 Task: Search one way flight ticket for 2 adults, 2 infants in seat and 1 infant on lap in first from Waterloo: Waterloo Regional Airport to New Bern: Coastal Carolina Regional Airport (was Craven County Regional) on 5-4-2023. Choice of flights is Frontier. Number of bags: 1 checked bag. Price is upto 85000. Outbound departure time preference is 5:30.
Action: Mouse moved to (303, 279)
Screenshot: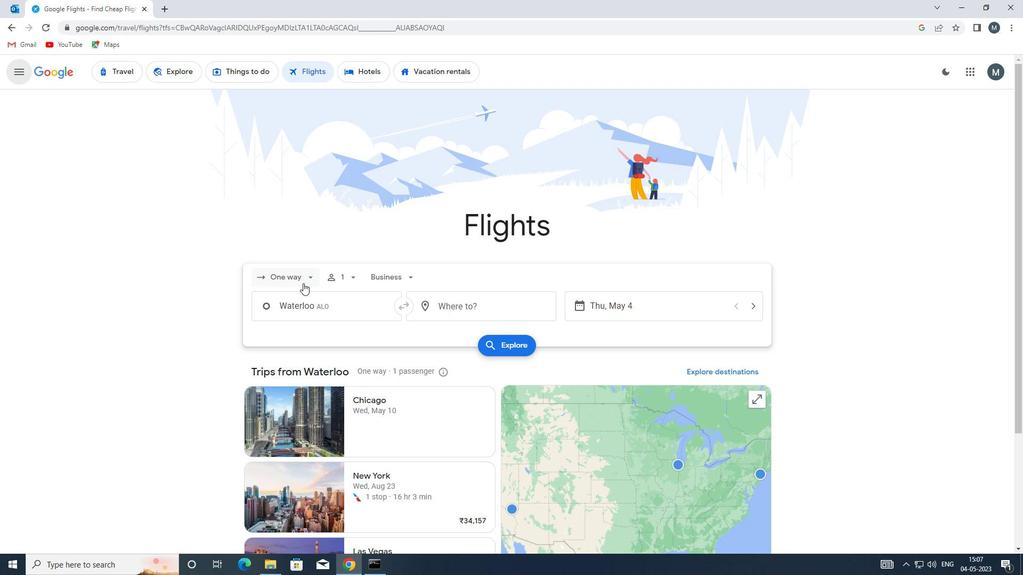 
Action: Mouse pressed left at (303, 279)
Screenshot: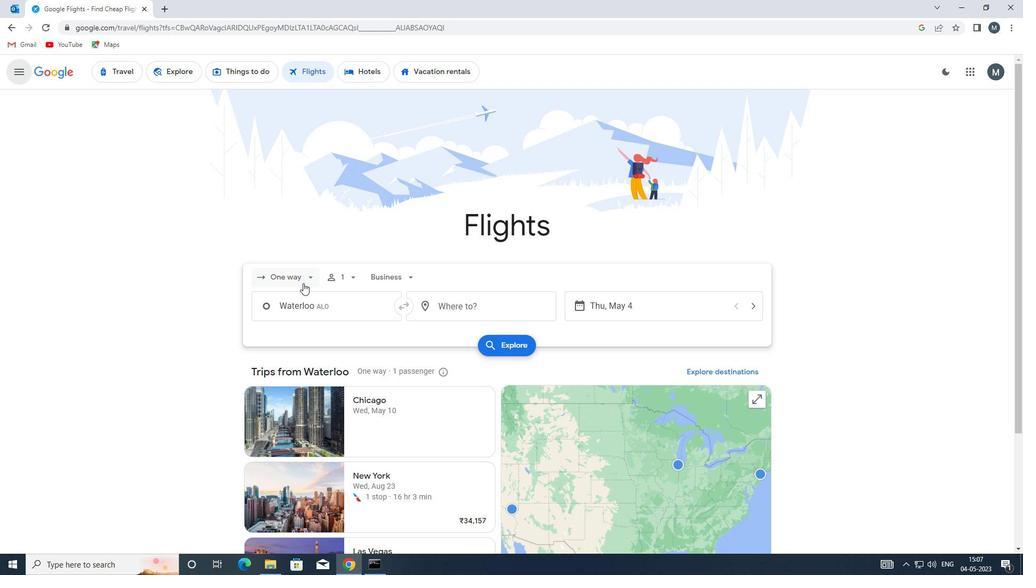 
Action: Mouse moved to (314, 325)
Screenshot: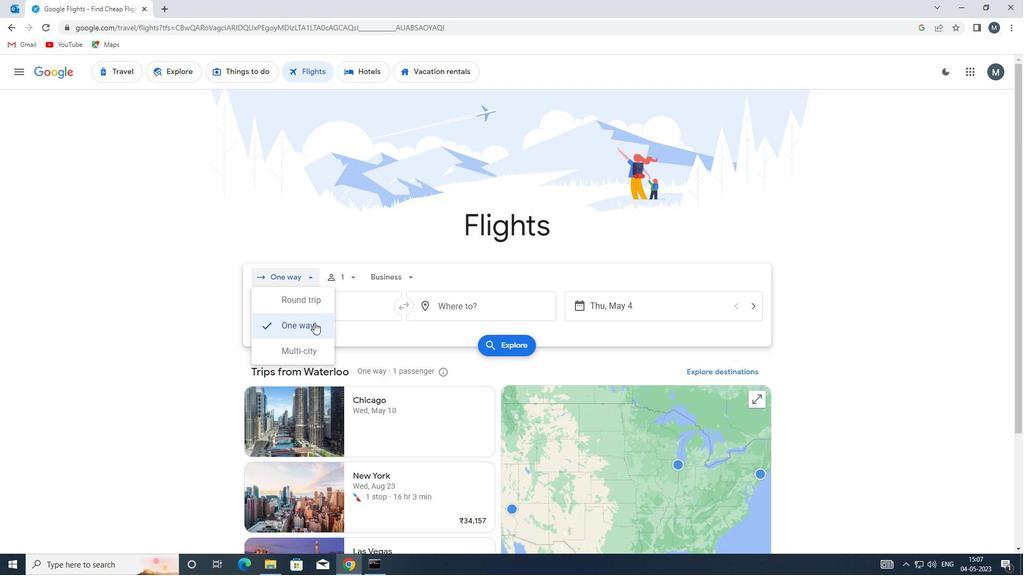 
Action: Mouse pressed left at (314, 325)
Screenshot: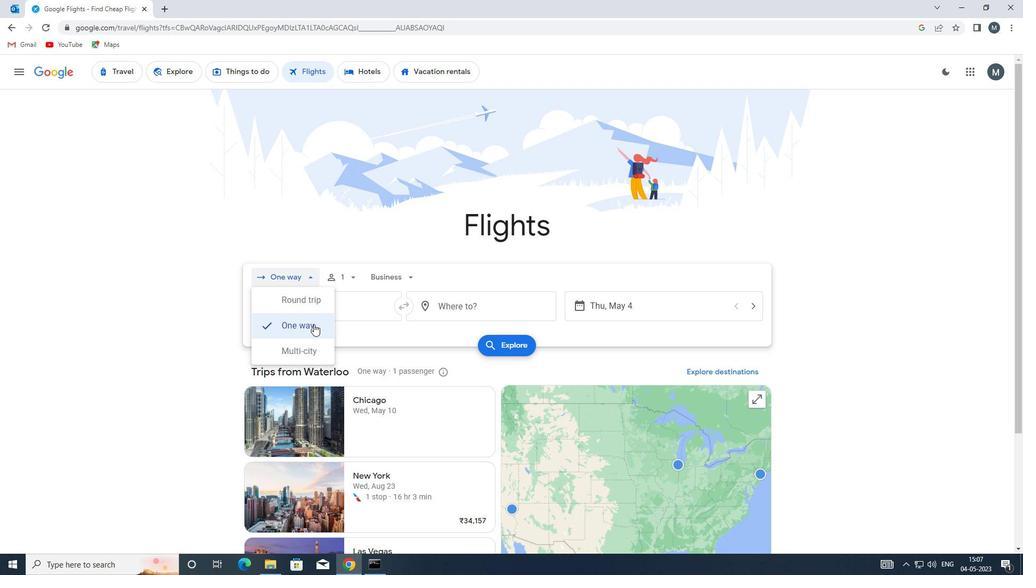 
Action: Mouse moved to (344, 277)
Screenshot: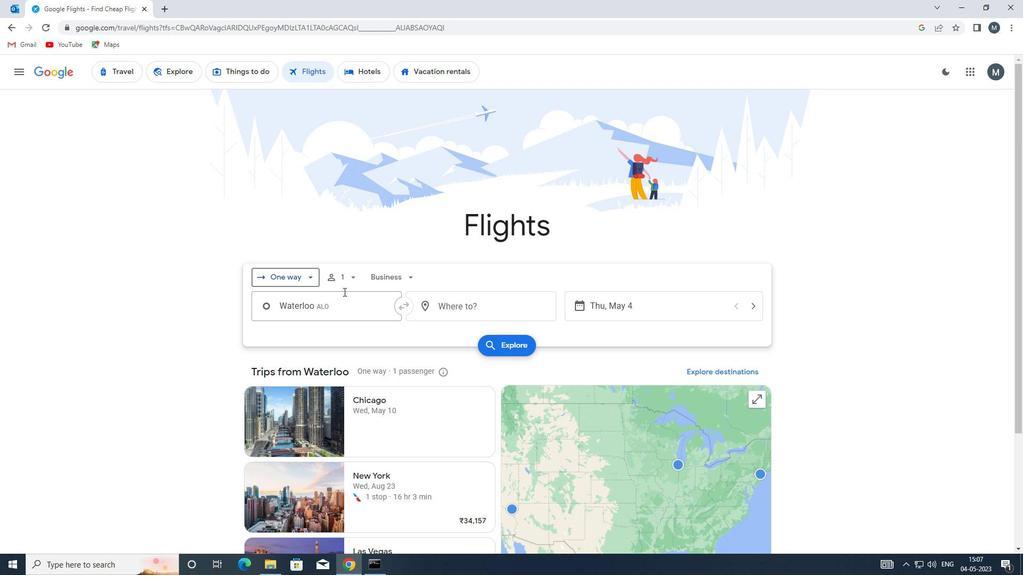 
Action: Mouse pressed left at (344, 277)
Screenshot: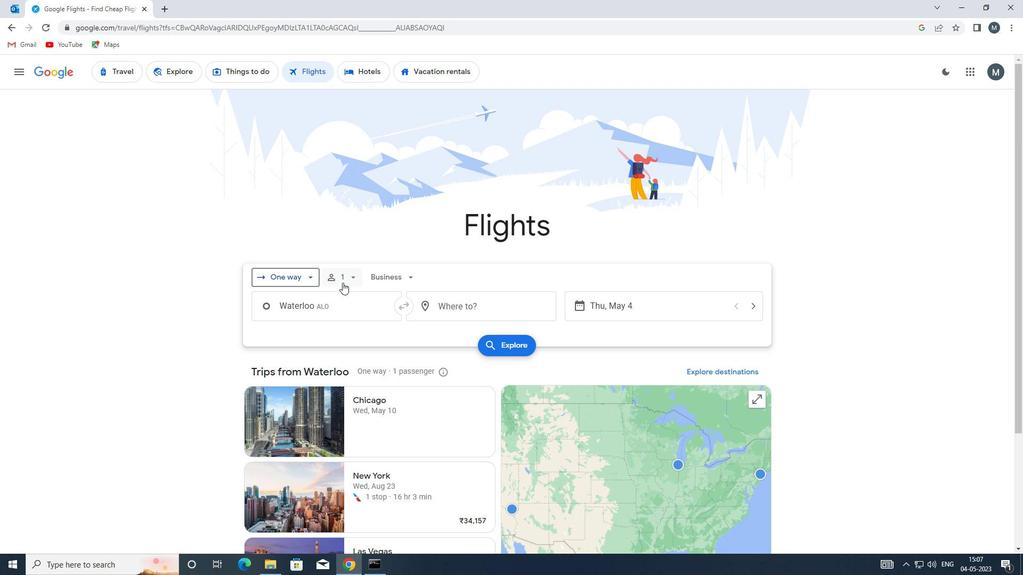 
Action: Mouse moved to (431, 306)
Screenshot: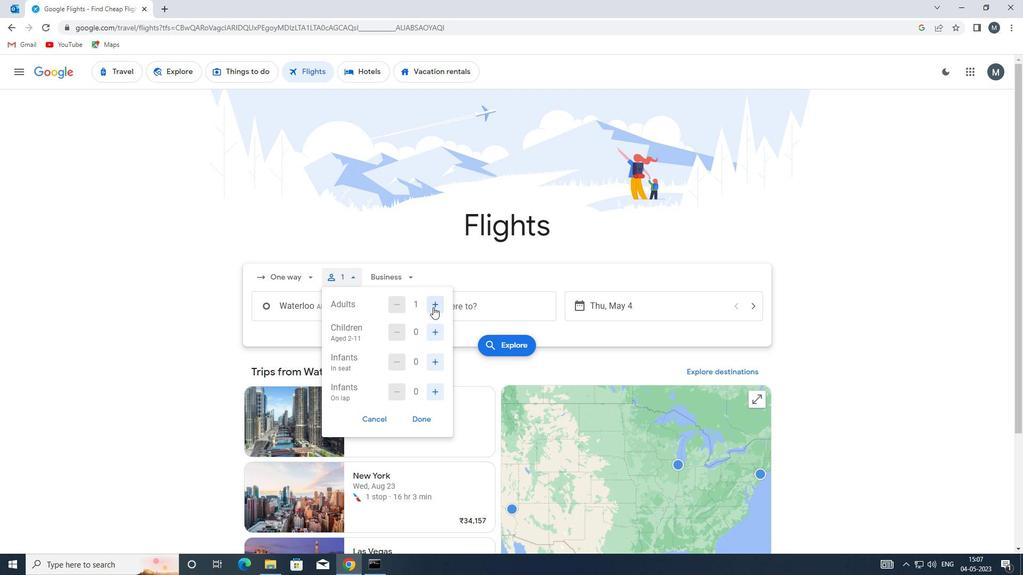 
Action: Mouse pressed left at (431, 306)
Screenshot: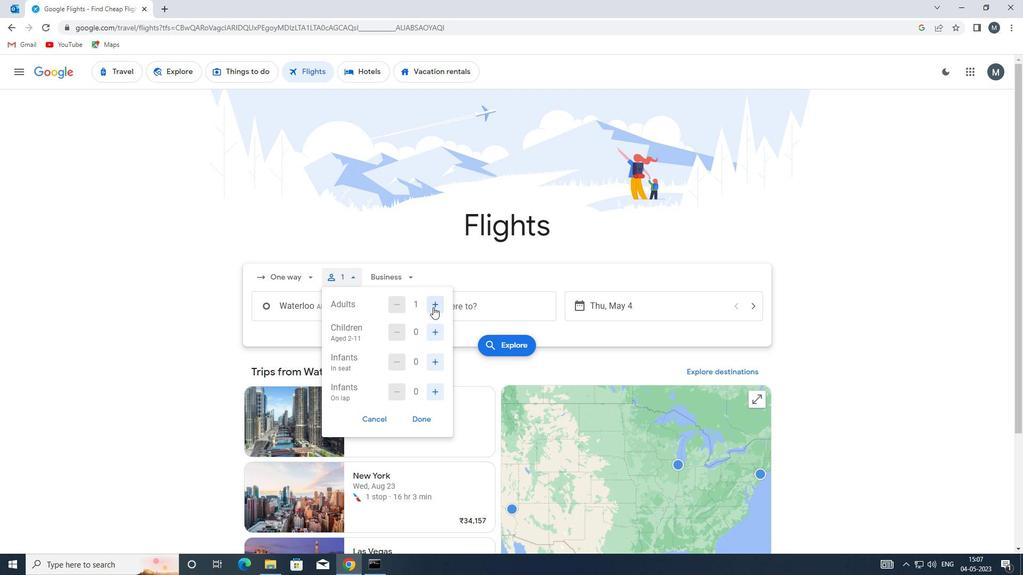 
Action: Mouse moved to (438, 363)
Screenshot: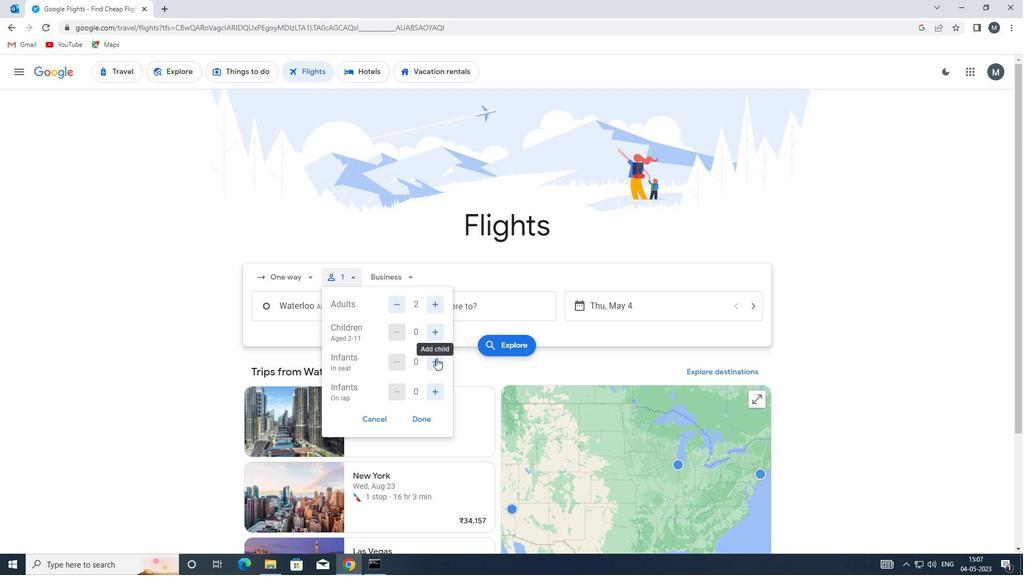 
Action: Mouse pressed left at (438, 363)
Screenshot: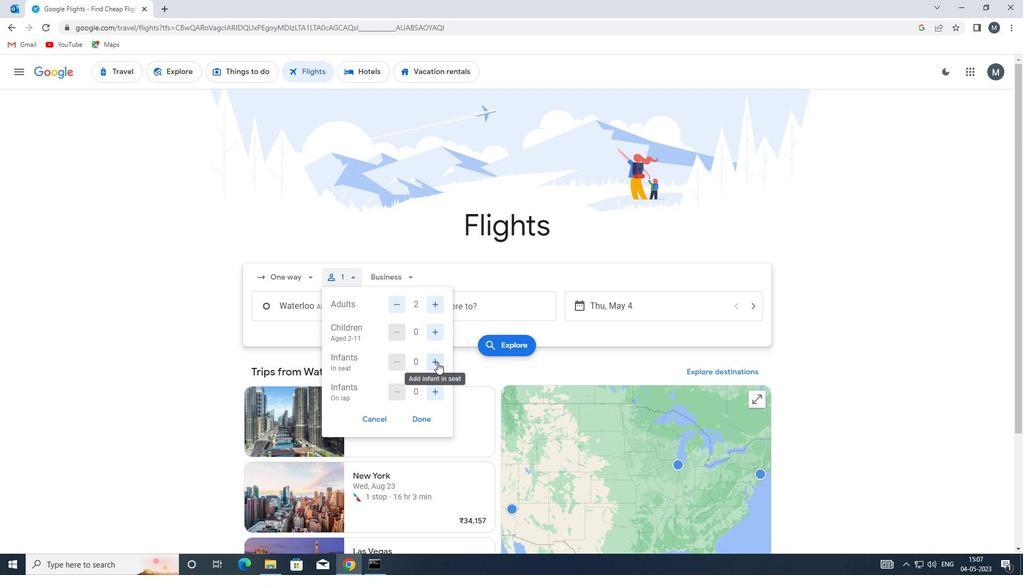 
Action: Mouse pressed left at (438, 363)
Screenshot: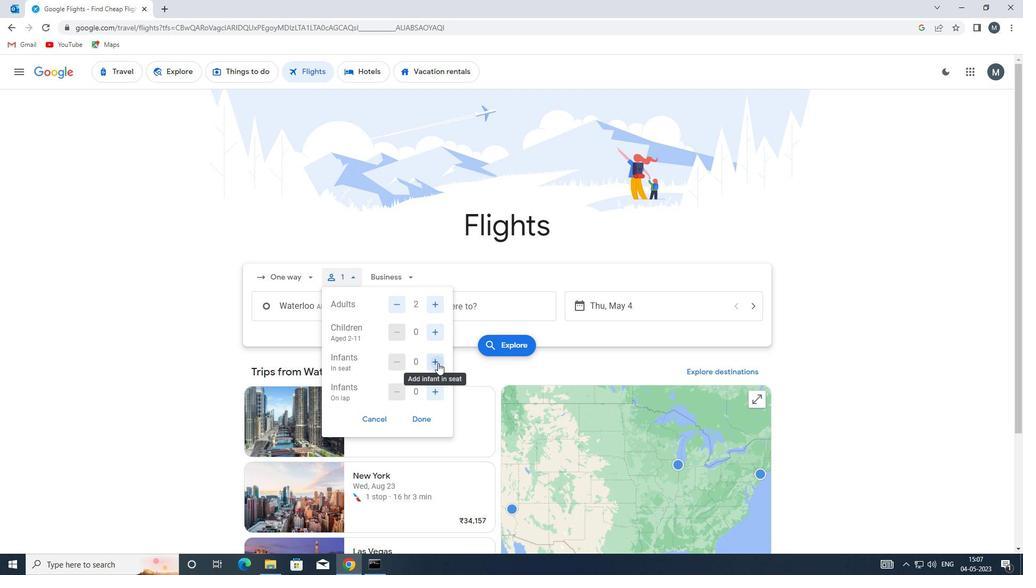 
Action: Mouse moved to (435, 387)
Screenshot: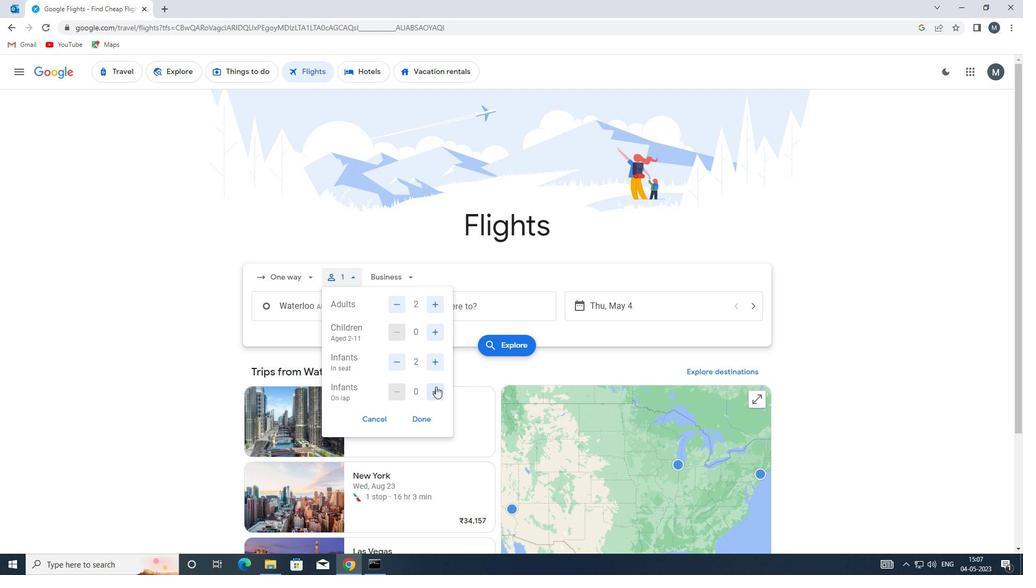 
Action: Mouse pressed left at (435, 387)
Screenshot: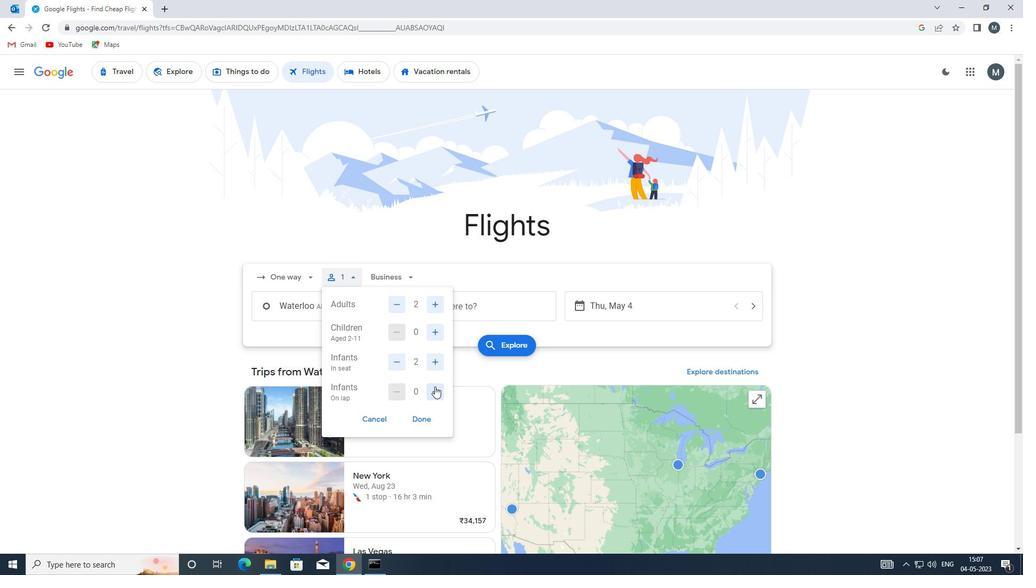 
Action: Mouse moved to (432, 387)
Screenshot: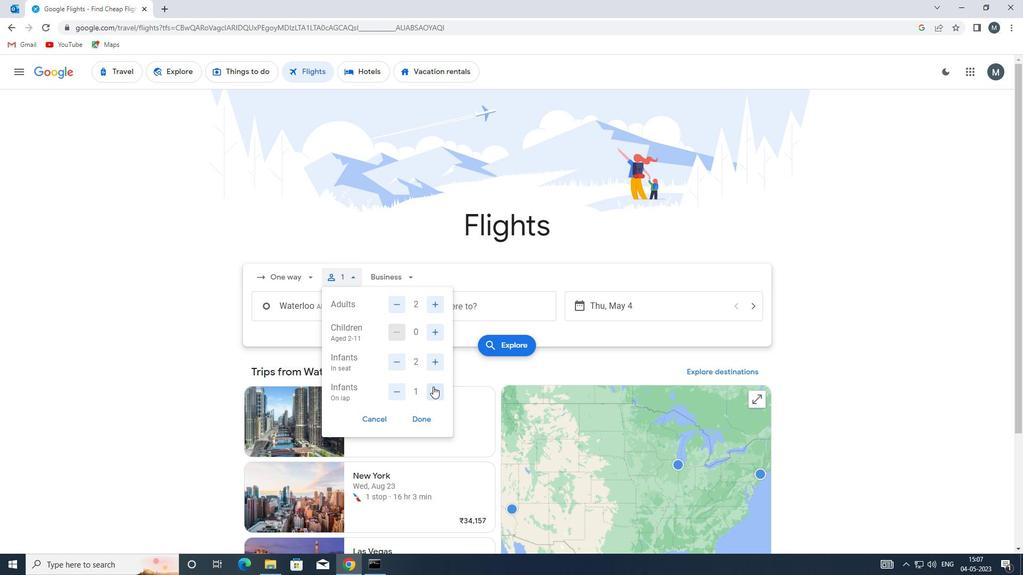 
Action: Mouse pressed left at (432, 387)
Screenshot: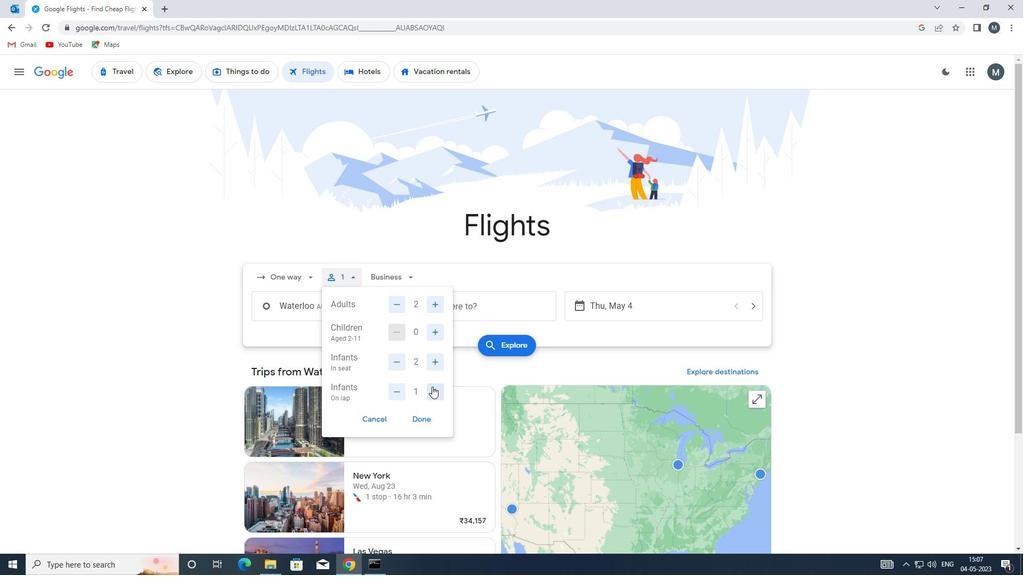 
Action: Mouse moved to (400, 392)
Screenshot: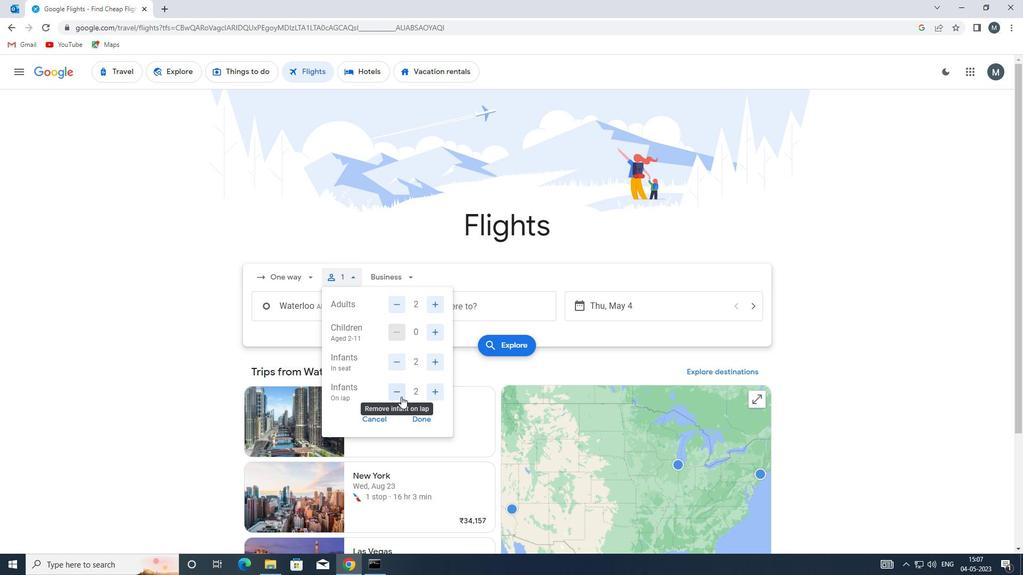 
Action: Mouse pressed left at (400, 392)
Screenshot: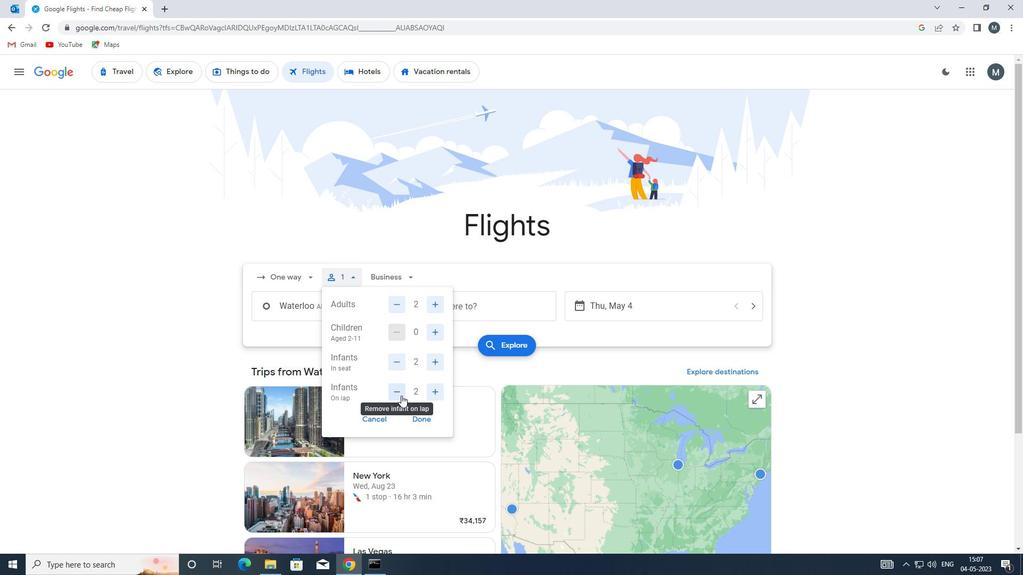 
Action: Mouse moved to (425, 419)
Screenshot: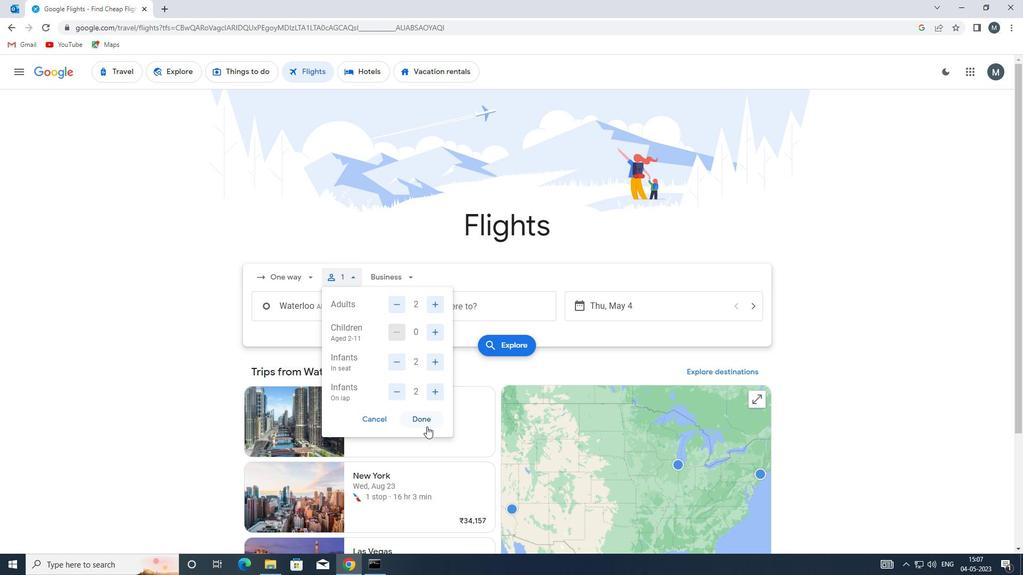 
Action: Mouse pressed left at (425, 419)
Screenshot: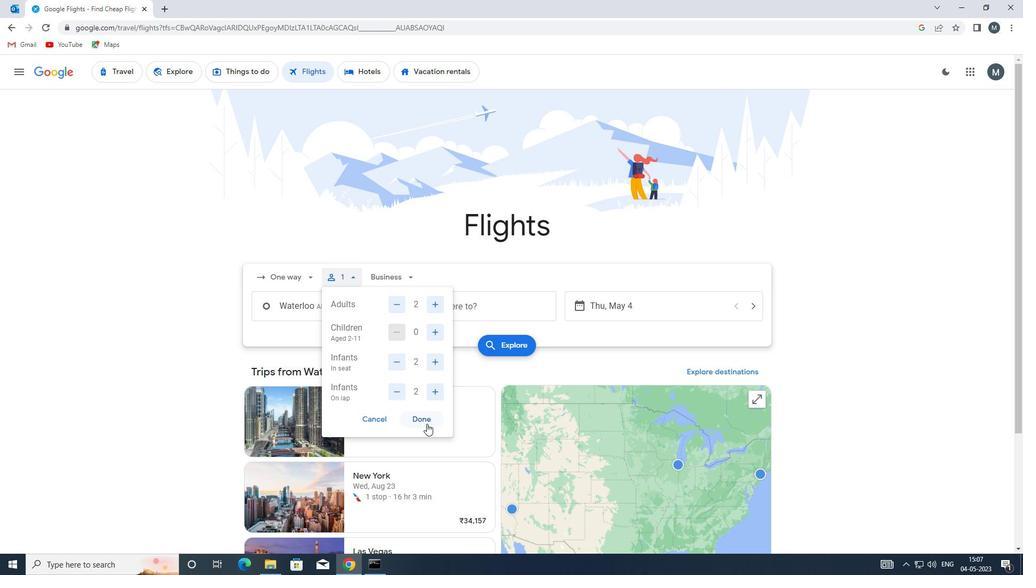 
Action: Mouse moved to (396, 282)
Screenshot: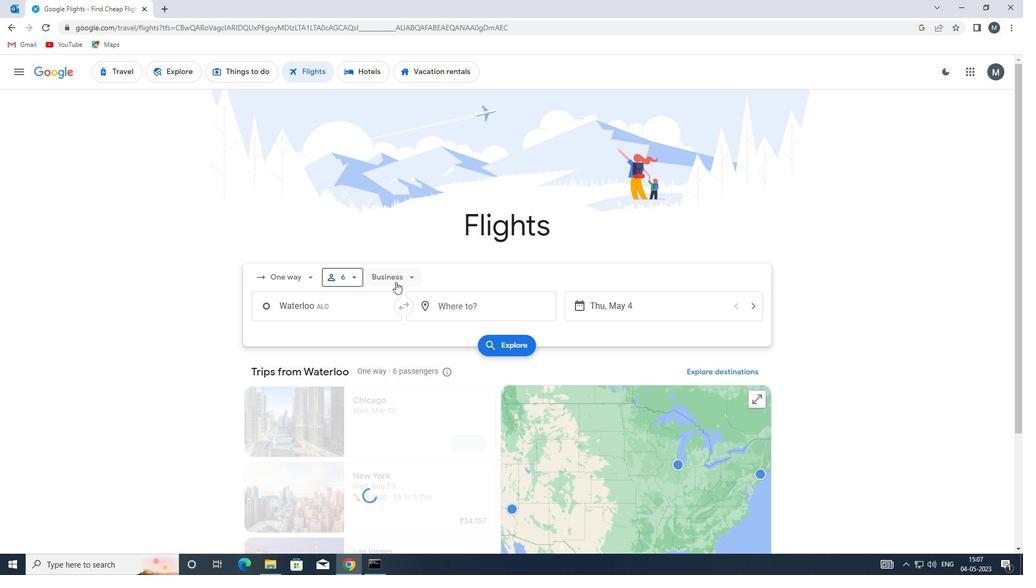 
Action: Mouse pressed left at (396, 282)
Screenshot: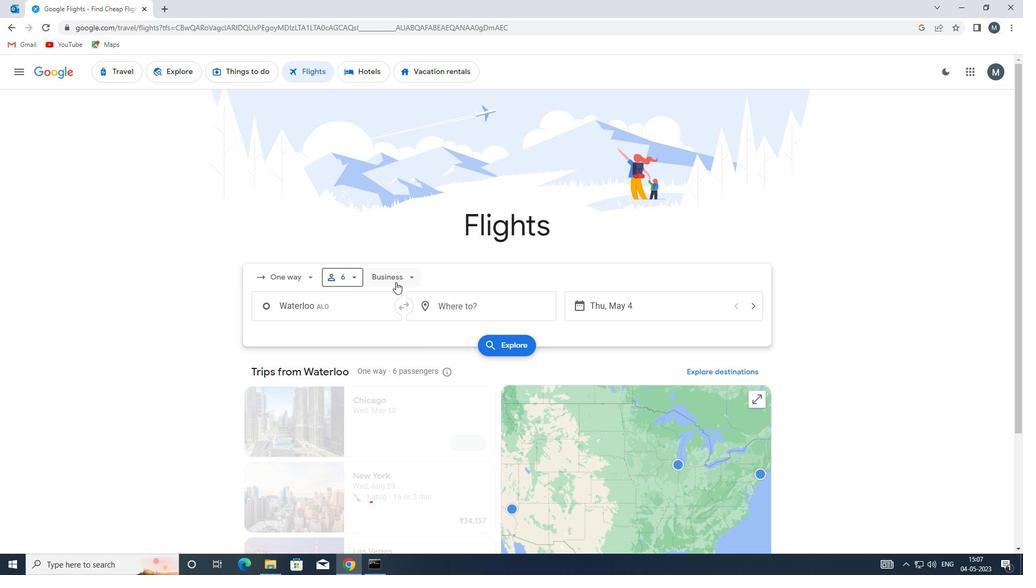 
Action: Mouse moved to (412, 379)
Screenshot: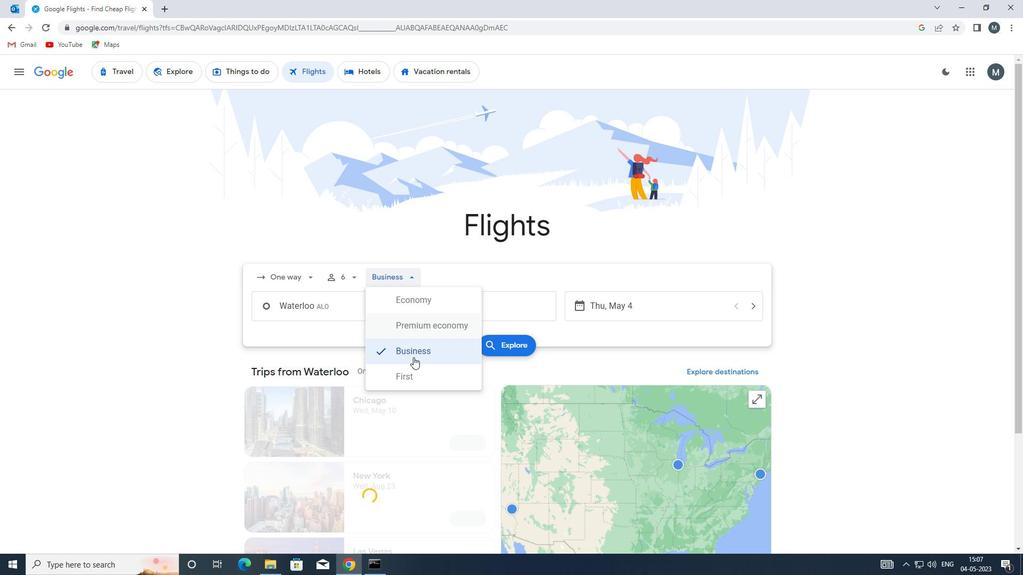 
Action: Mouse pressed left at (412, 379)
Screenshot: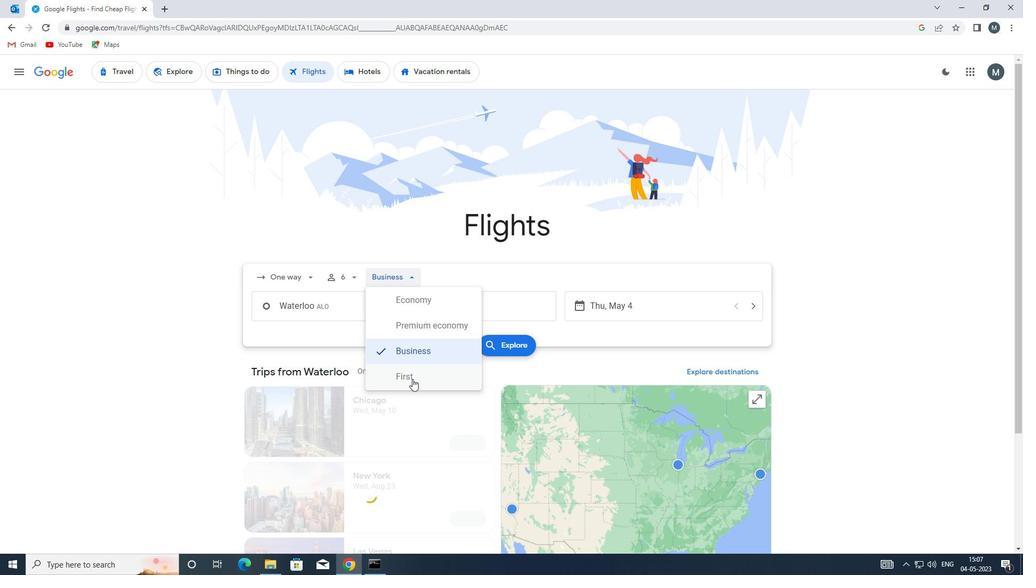 
Action: Mouse moved to (348, 312)
Screenshot: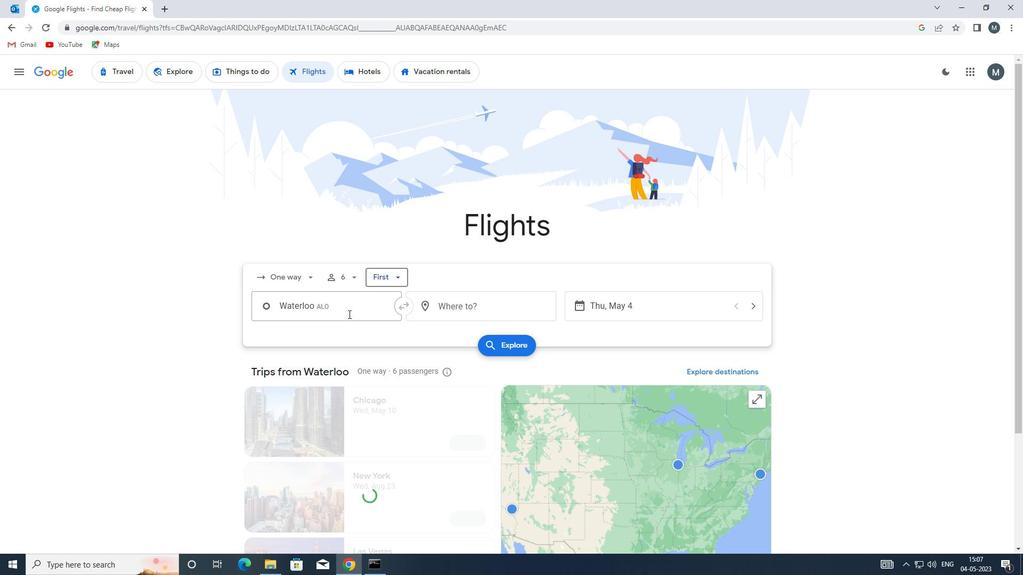 
Action: Mouse pressed left at (348, 312)
Screenshot: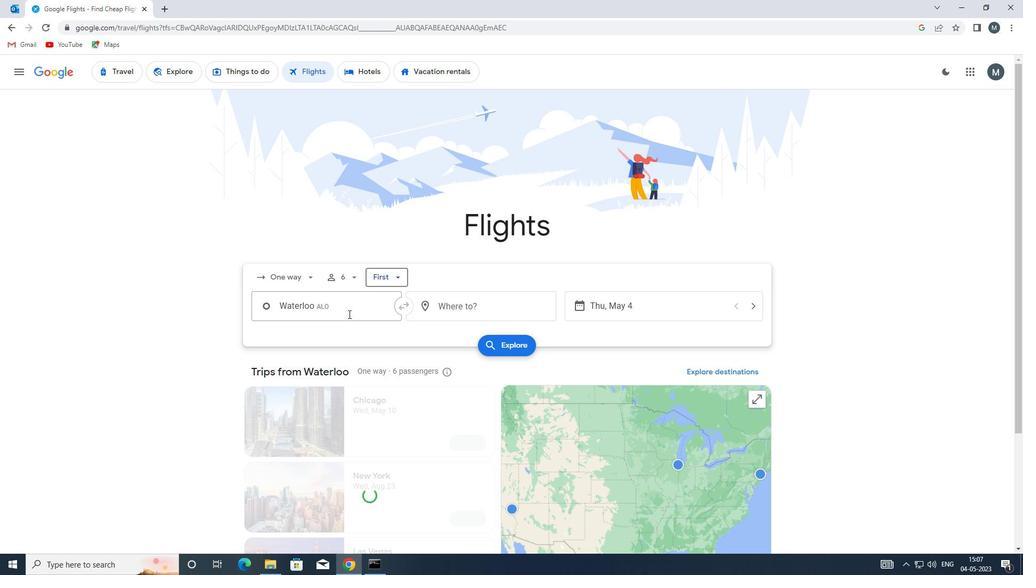 
Action: Mouse moved to (354, 420)
Screenshot: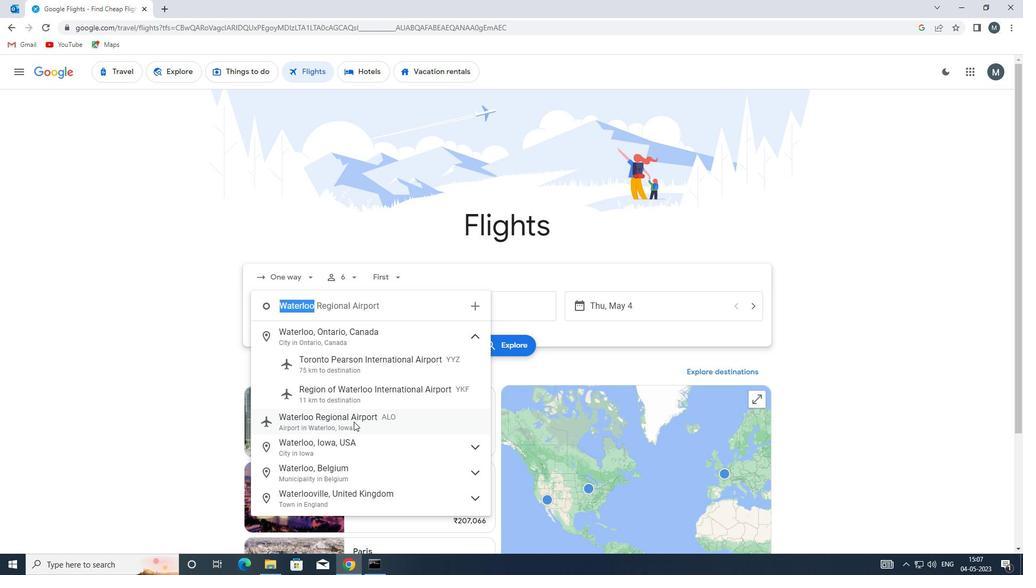 
Action: Mouse pressed left at (354, 420)
Screenshot: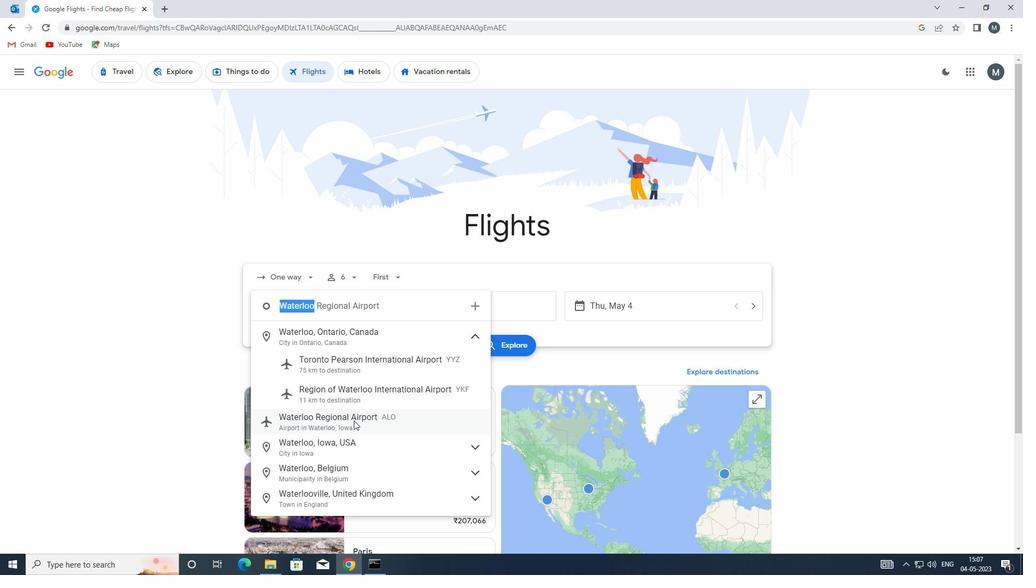 
Action: Mouse moved to (464, 309)
Screenshot: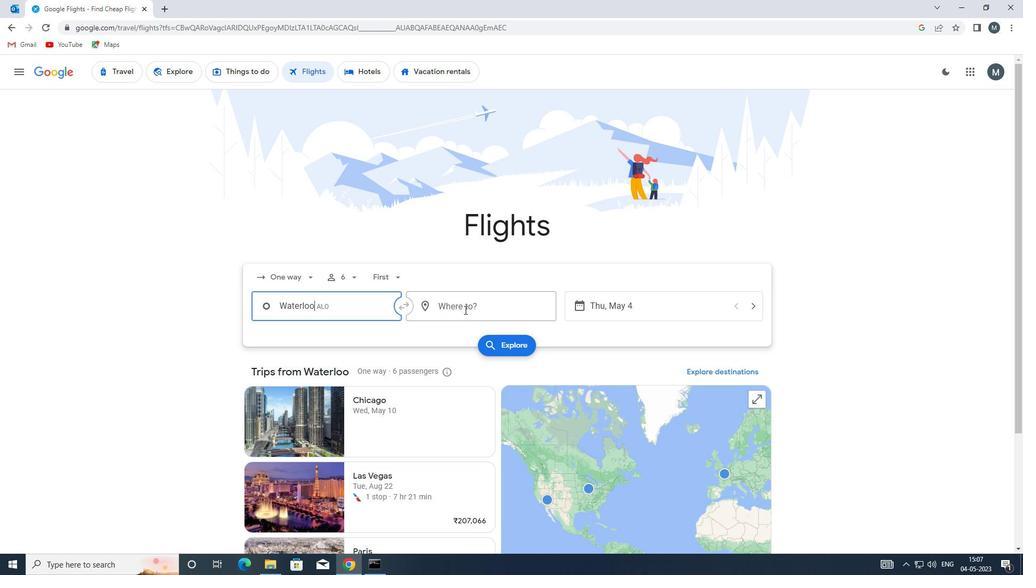 
Action: Mouse pressed left at (464, 309)
Screenshot: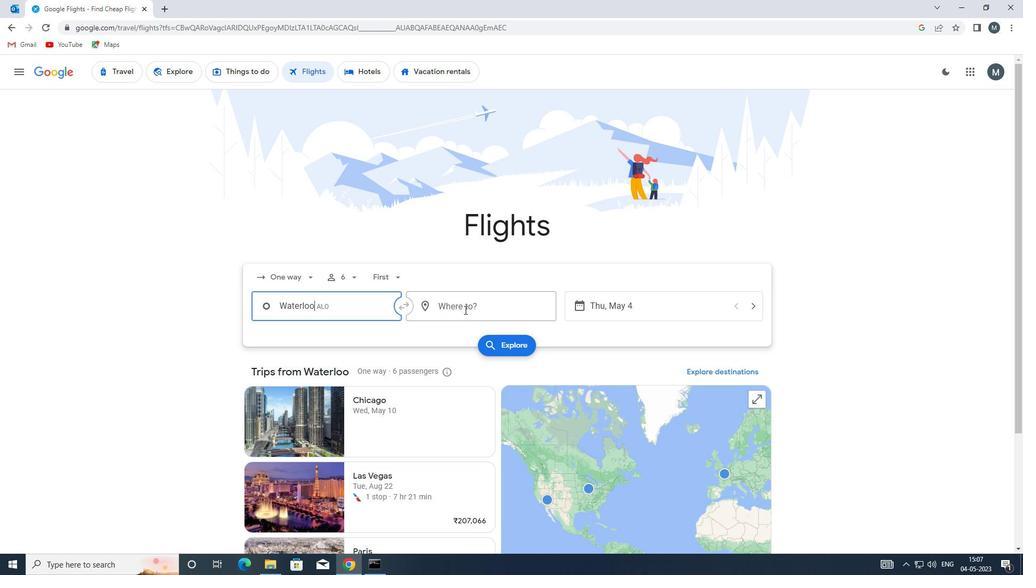 
Action: Mouse moved to (464, 309)
Screenshot: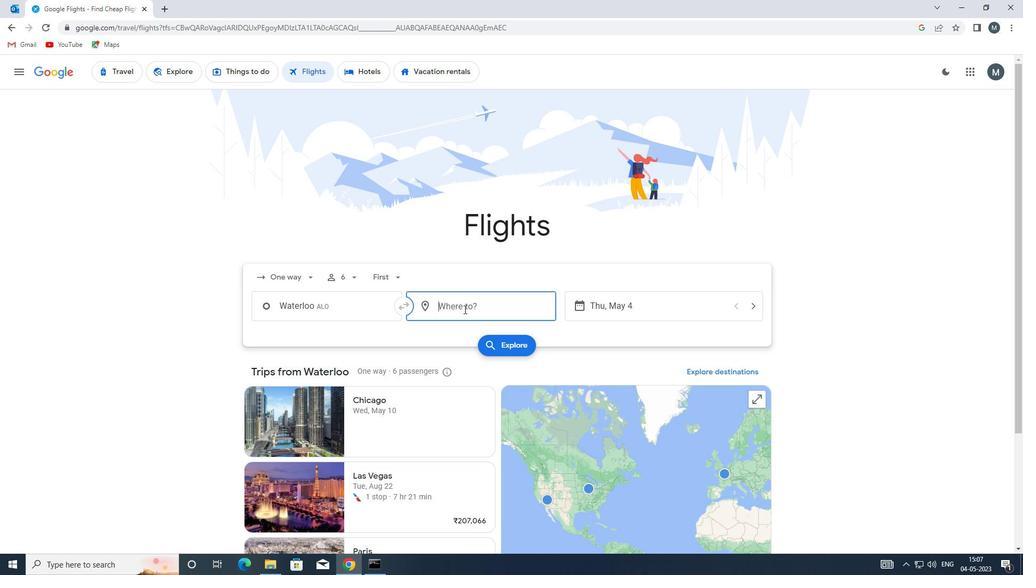 
Action: Key pressed ewn
Screenshot: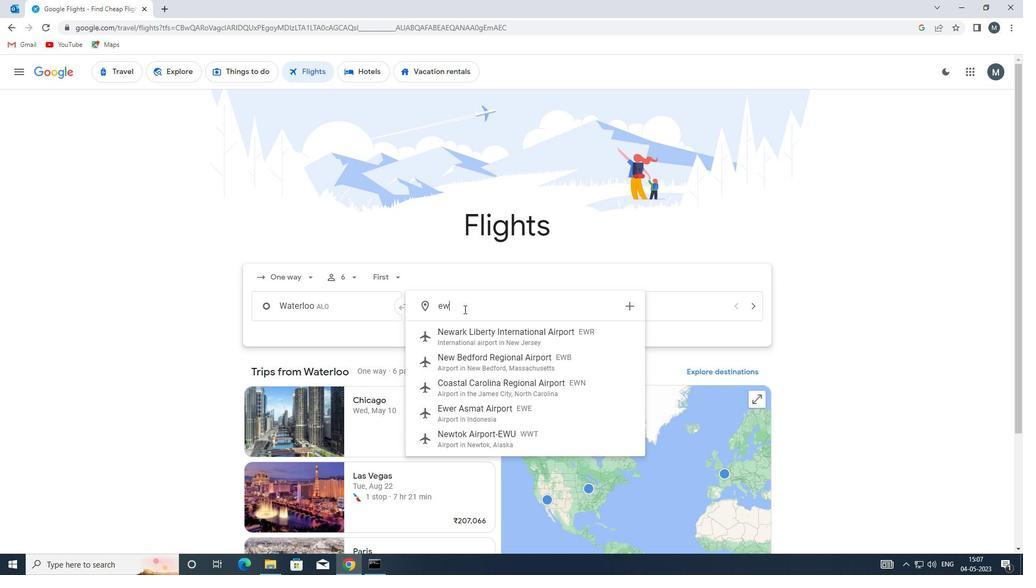 
Action: Mouse moved to (479, 335)
Screenshot: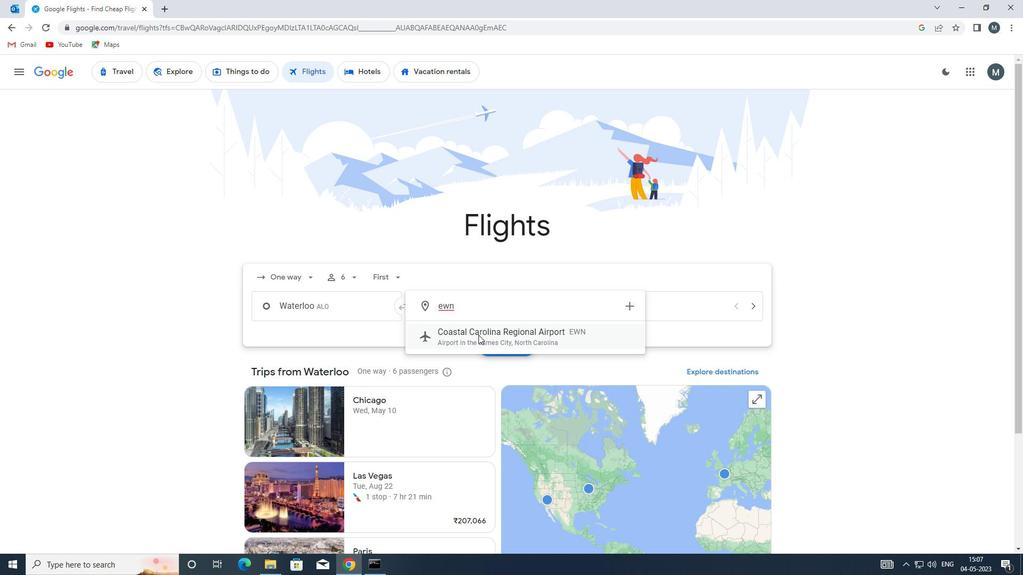 
Action: Mouse pressed left at (479, 335)
Screenshot: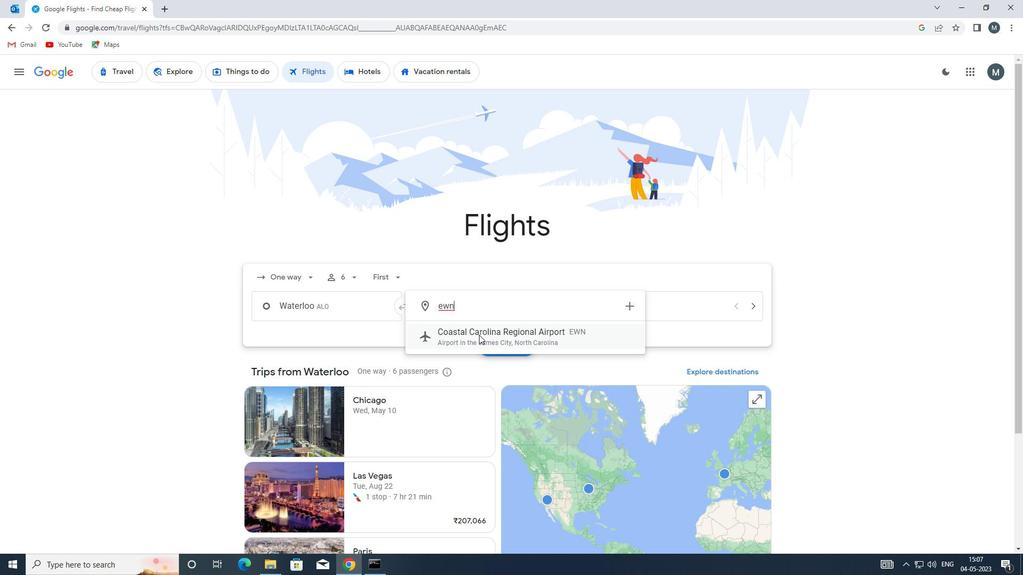 
Action: Mouse moved to (607, 307)
Screenshot: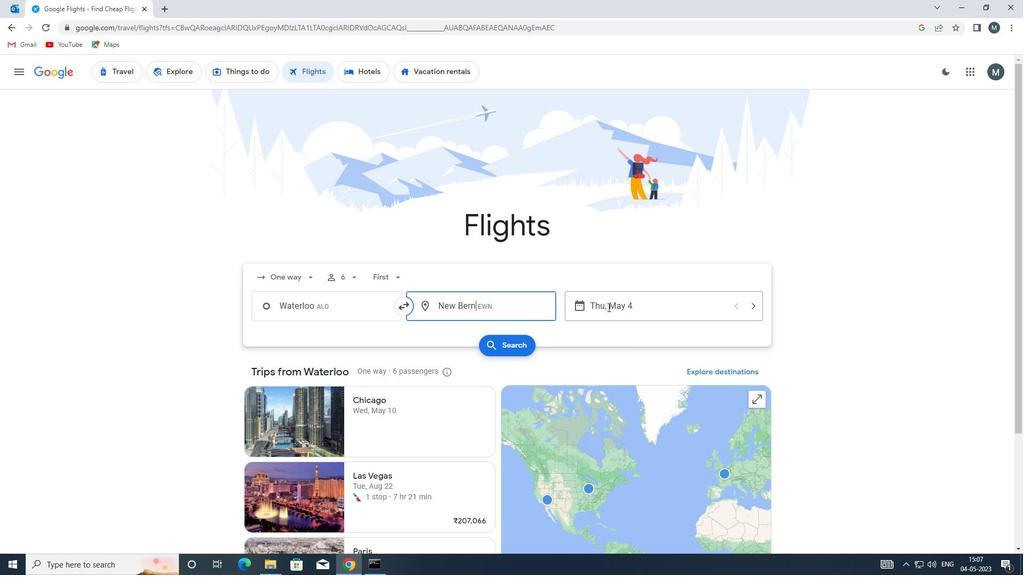 
Action: Mouse pressed left at (607, 307)
Screenshot: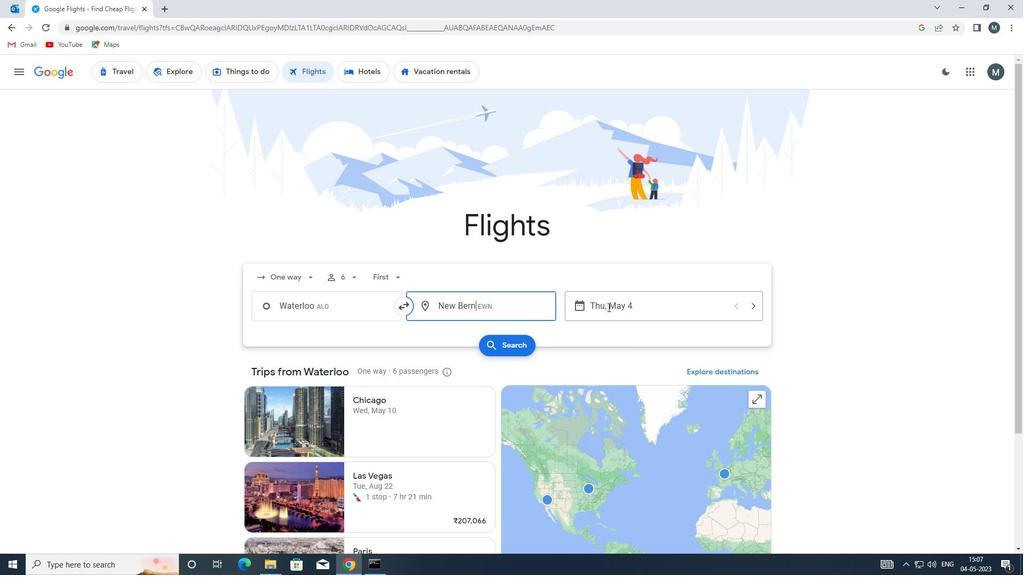 
Action: Mouse moved to (486, 361)
Screenshot: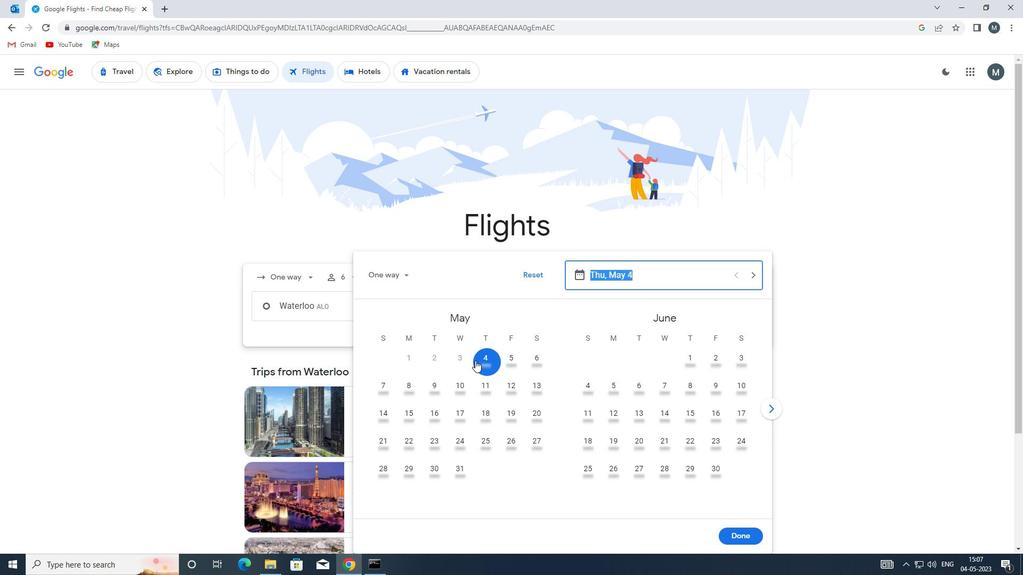 
Action: Mouse pressed left at (486, 361)
Screenshot: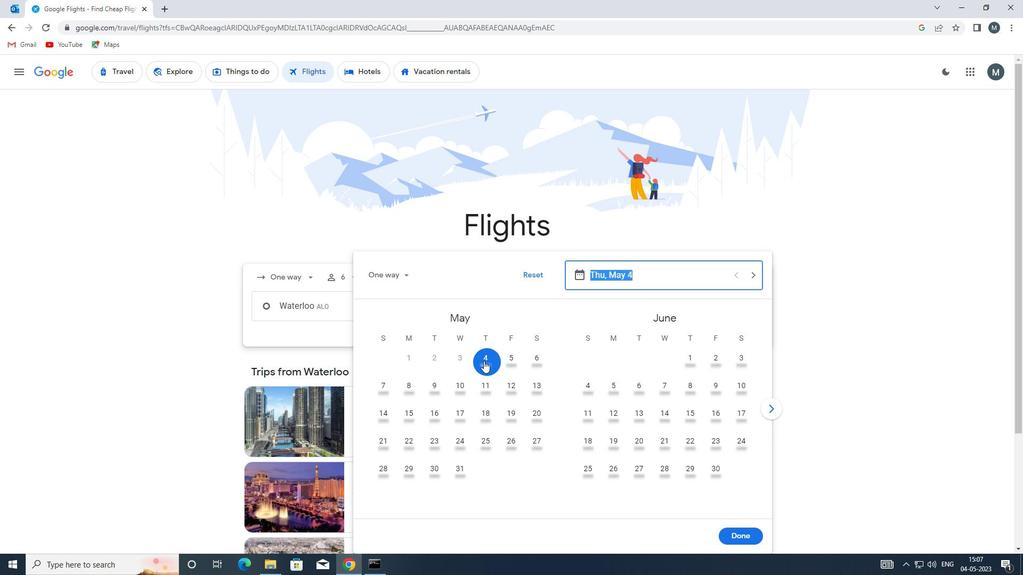 
Action: Mouse moved to (734, 537)
Screenshot: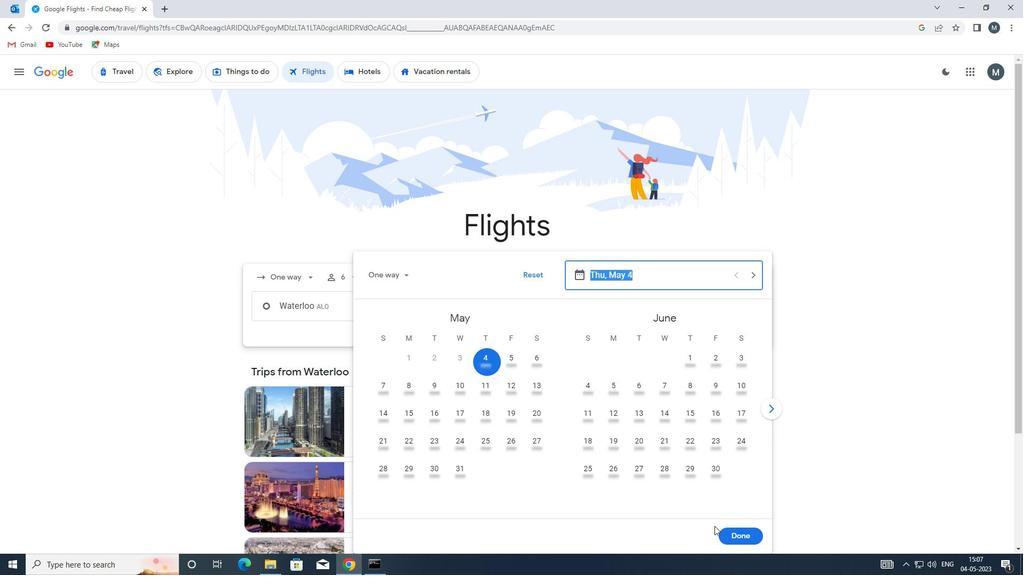 
Action: Mouse pressed left at (734, 537)
Screenshot: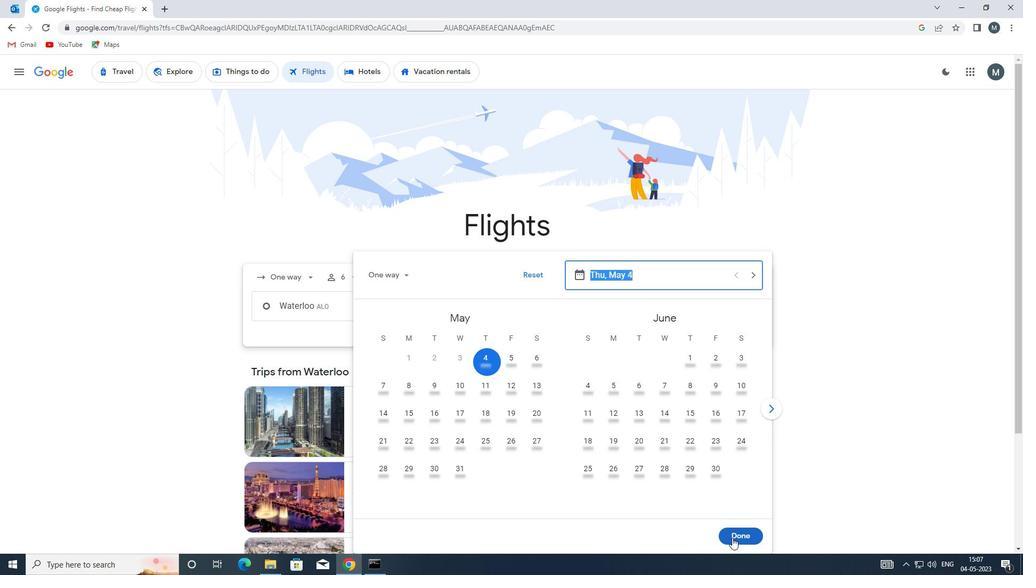 
Action: Mouse moved to (494, 344)
Screenshot: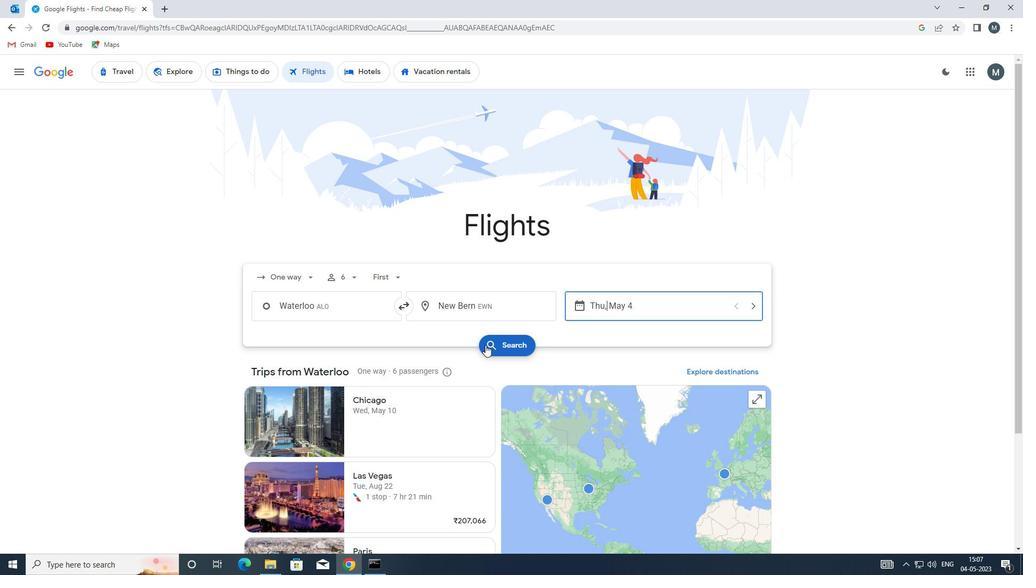 
Action: Mouse pressed left at (494, 344)
Screenshot: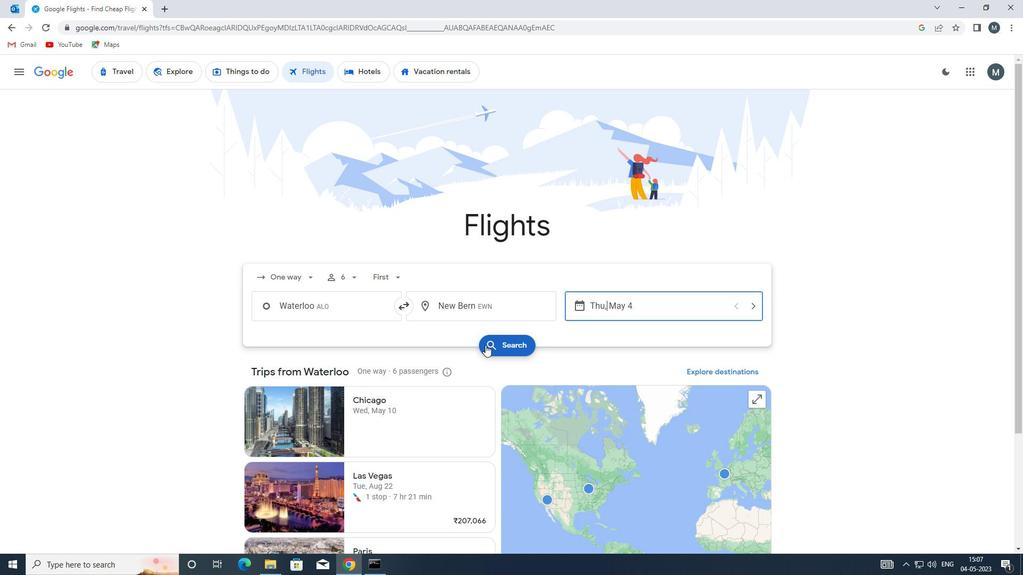 
Action: Mouse moved to (251, 163)
Screenshot: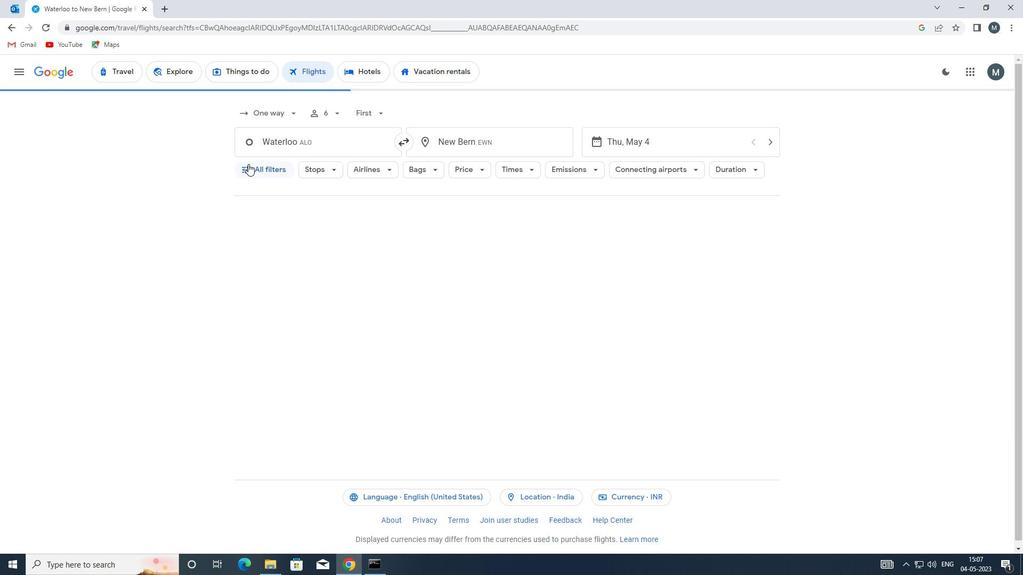
Action: Mouse pressed left at (251, 163)
Screenshot: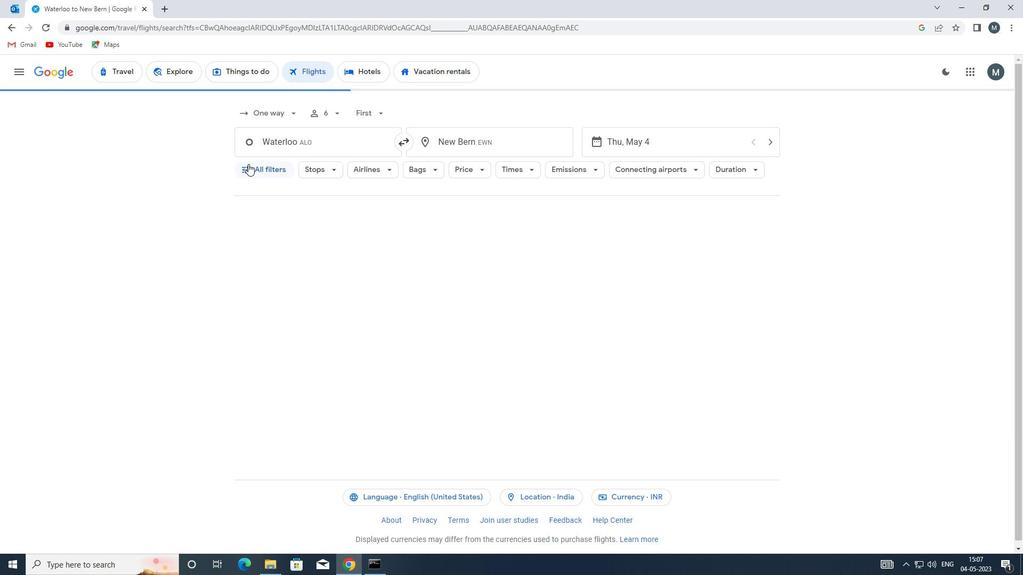 
Action: Mouse moved to (336, 323)
Screenshot: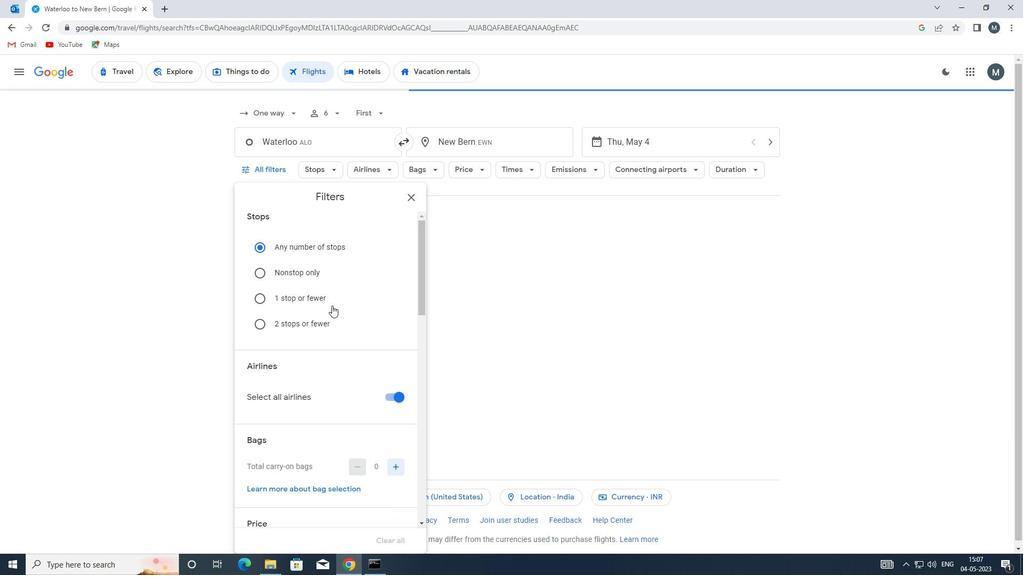 
Action: Mouse scrolled (336, 323) with delta (0, 0)
Screenshot: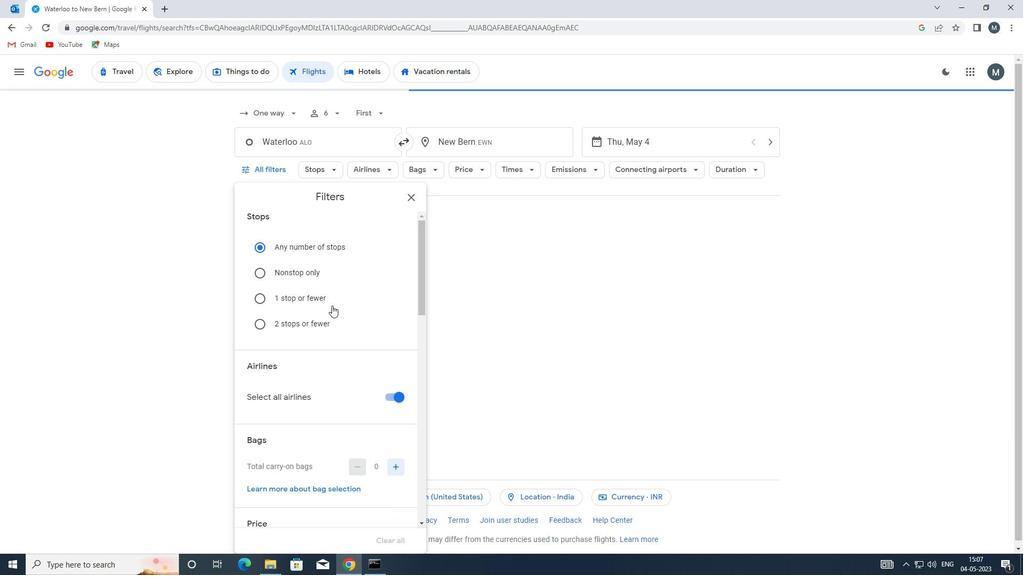 
Action: Mouse moved to (336, 325)
Screenshot: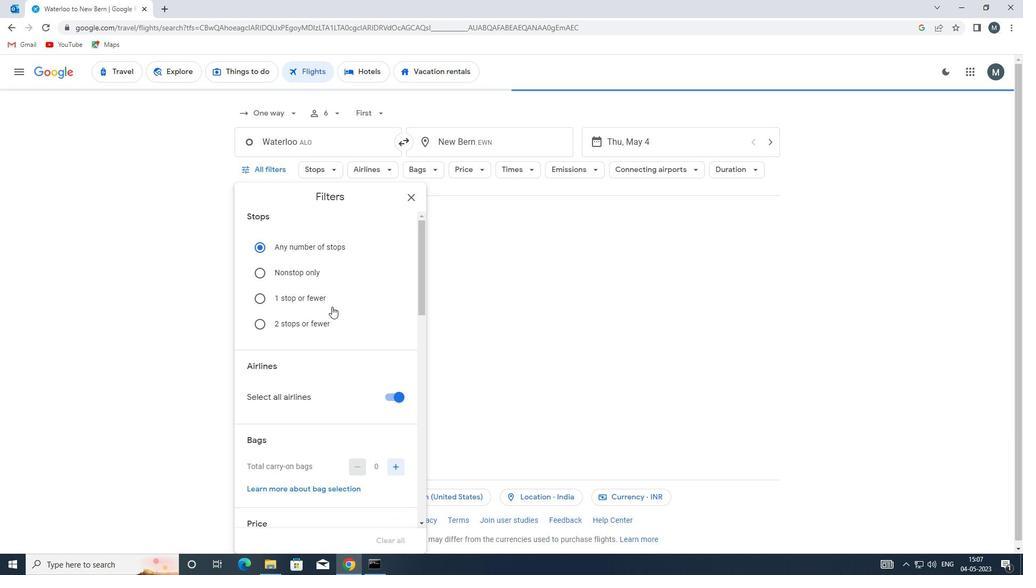 
Action: Mouse scrolled (336, 324) with delta (0, 0)
Screenshot: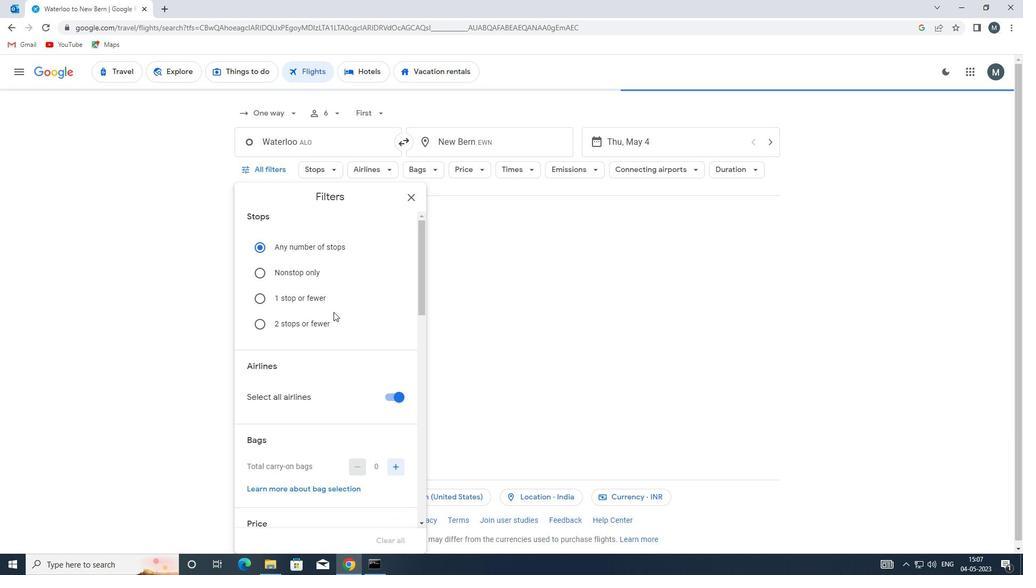 
Action: Mouse moved to (397, 286)
Screenshot: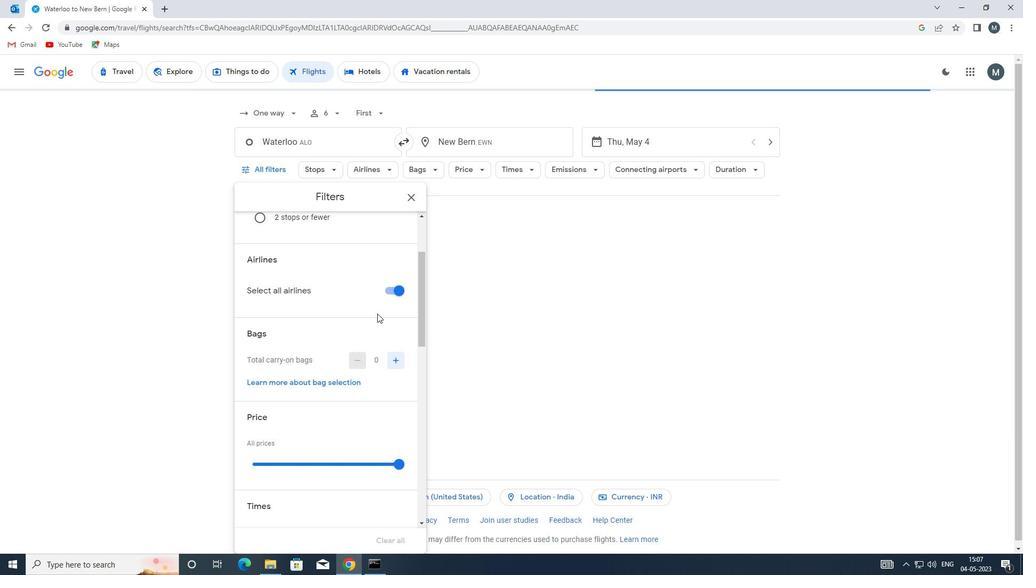 
Action: Mouse pressed left at (397, 286)
Screenshot: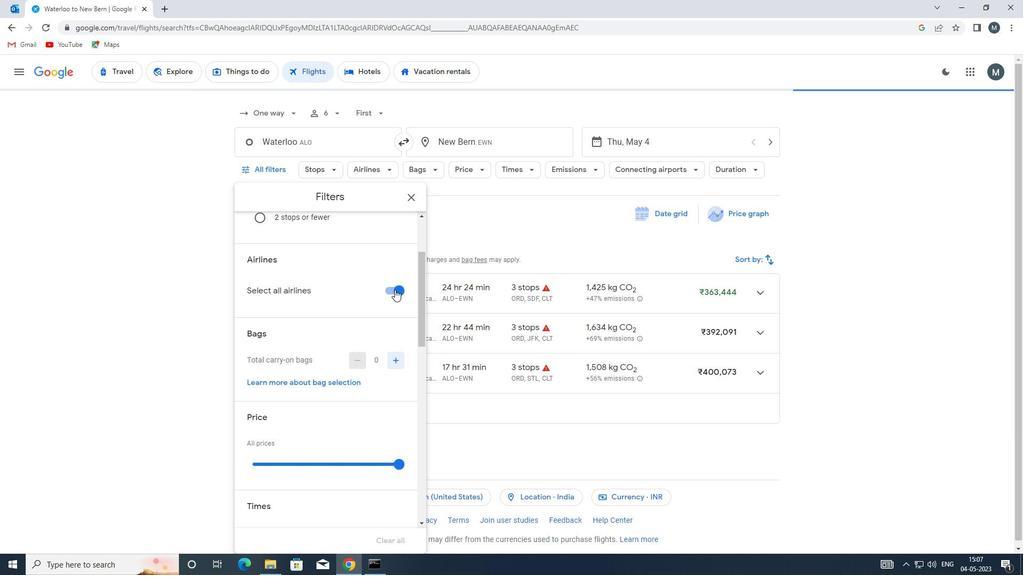 
Action: Mouse moved to (343, 318)
Screenshot: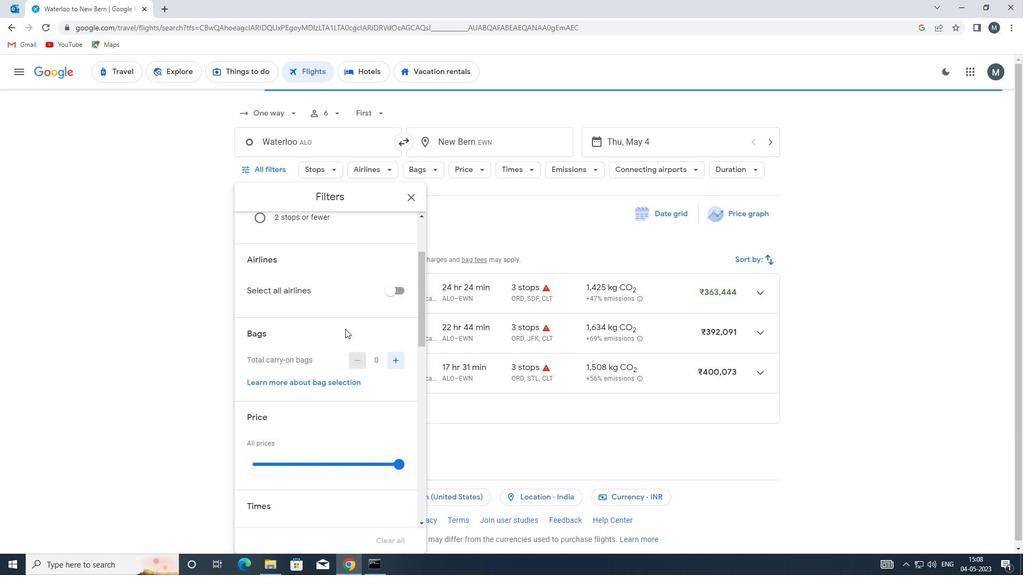 
Action: Mouse scrolled (343, 318) with delta (0, 0)
Screenshot: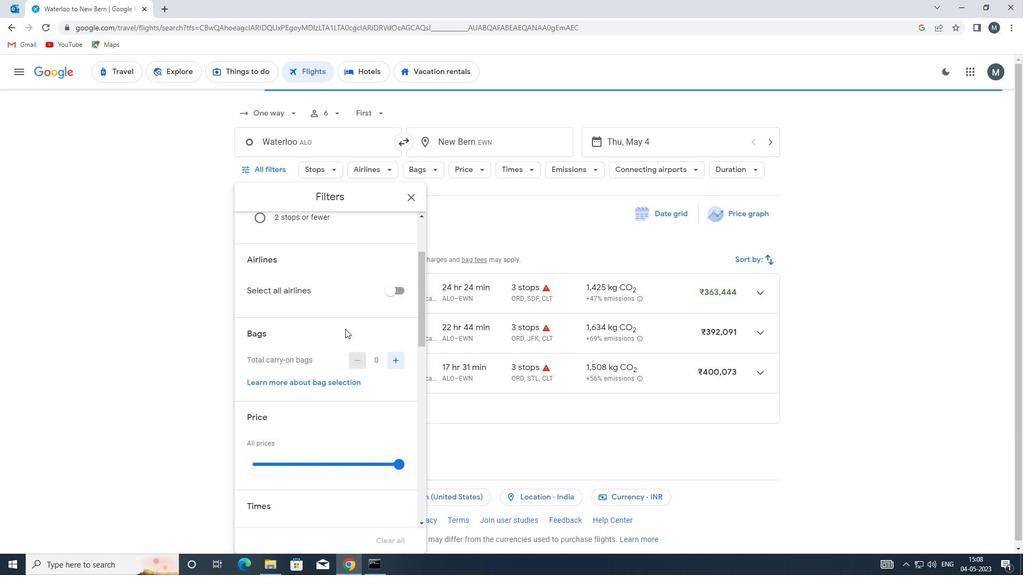 
Action: Mouse scrolled (343, 317) with delta (0, 0)
Screenshot: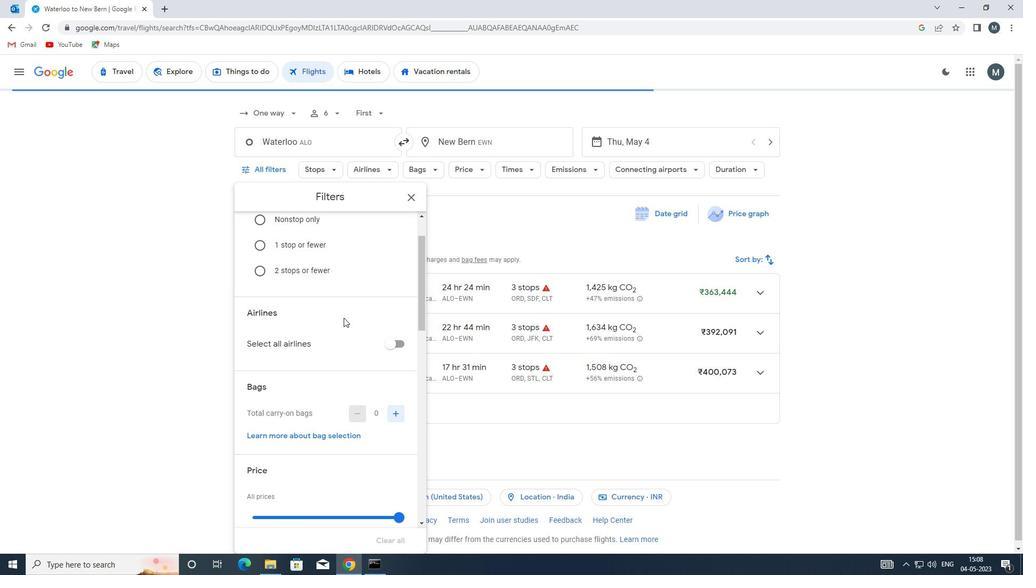 
Action: Mouse moved to (341, 322)
Screenshot: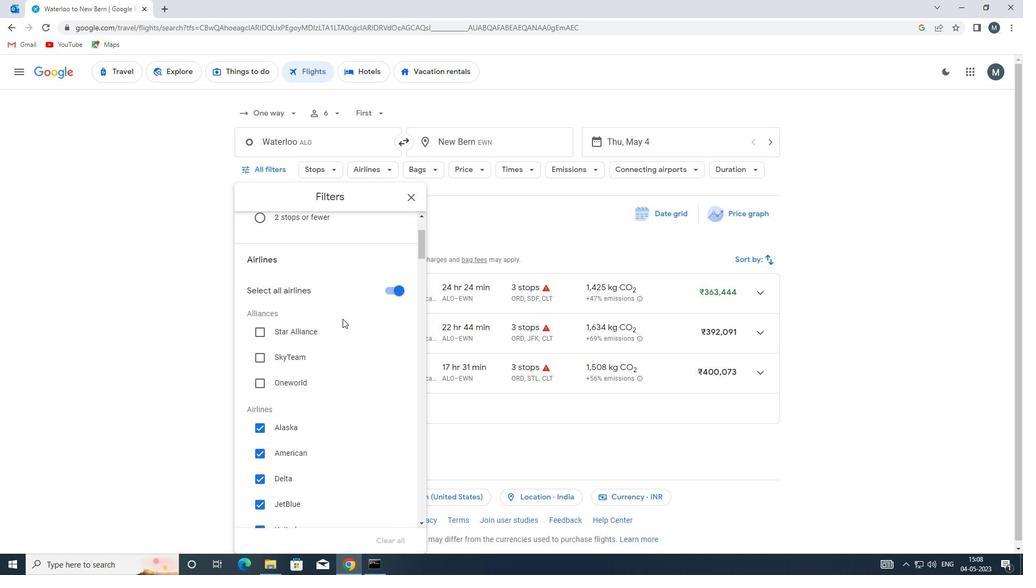 
Action: Mouse scrolled (341, 321) with delta (0, 0)
Screenshot: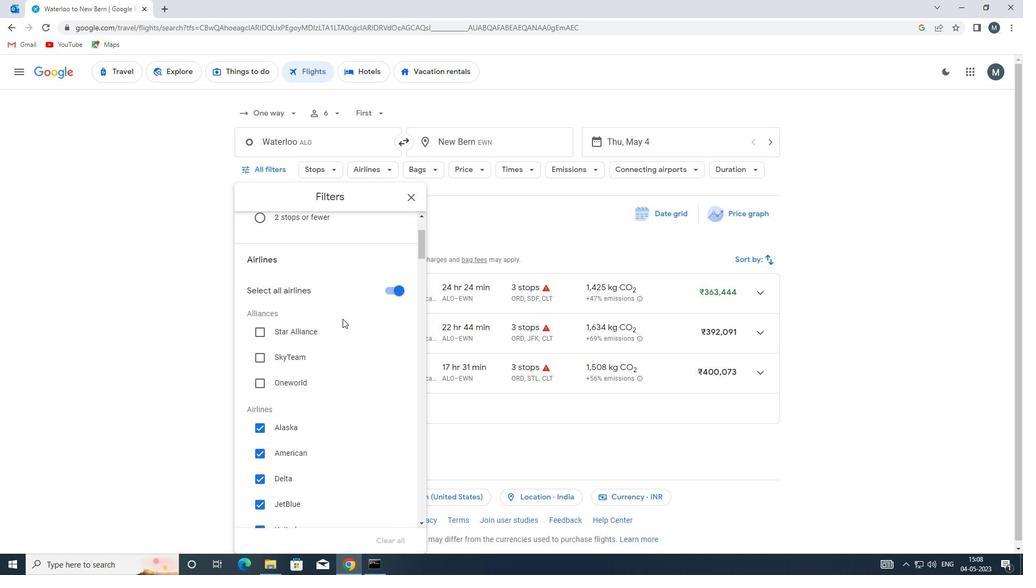 
Action: Mouse moved to (339, 326)
Screenshot: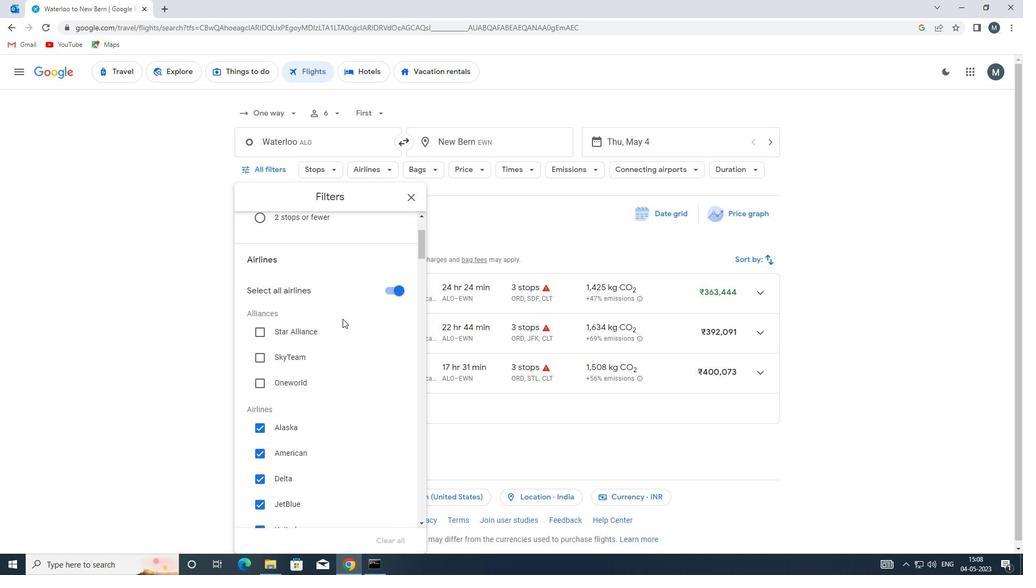 
Action: Mouse scrolled (339, 325) with delta (0, 0)
Screenshot: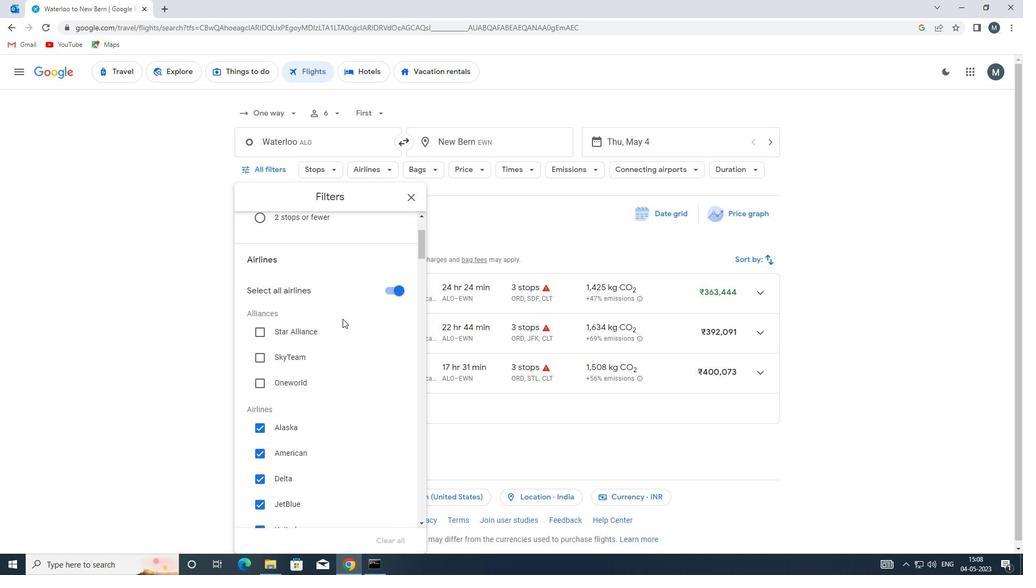 
Action: Mouse moved to (355, 284)
Screenshot: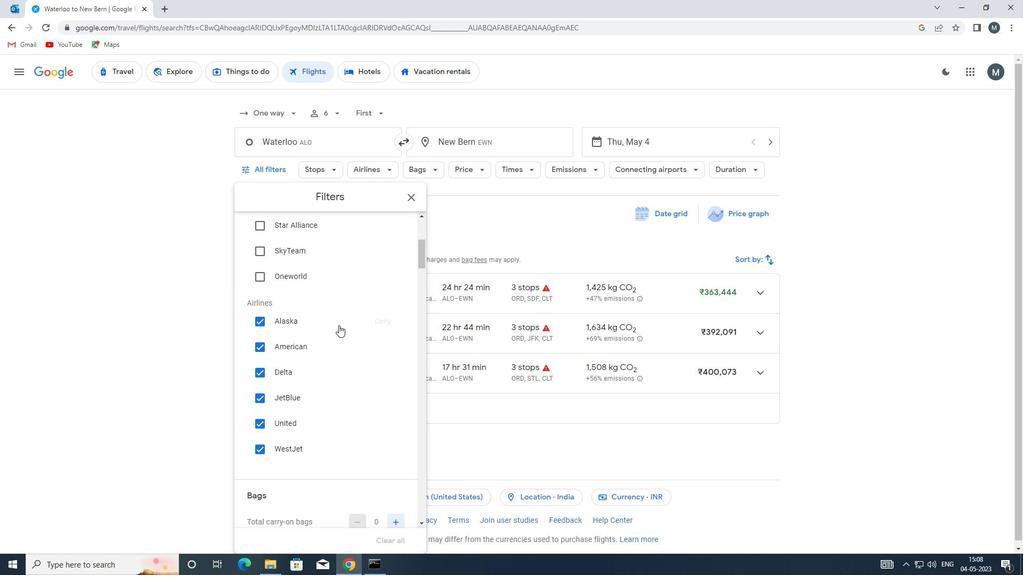 
Action: Mouse scrolled (355, 285) with delta (0, 0)
Screenshot: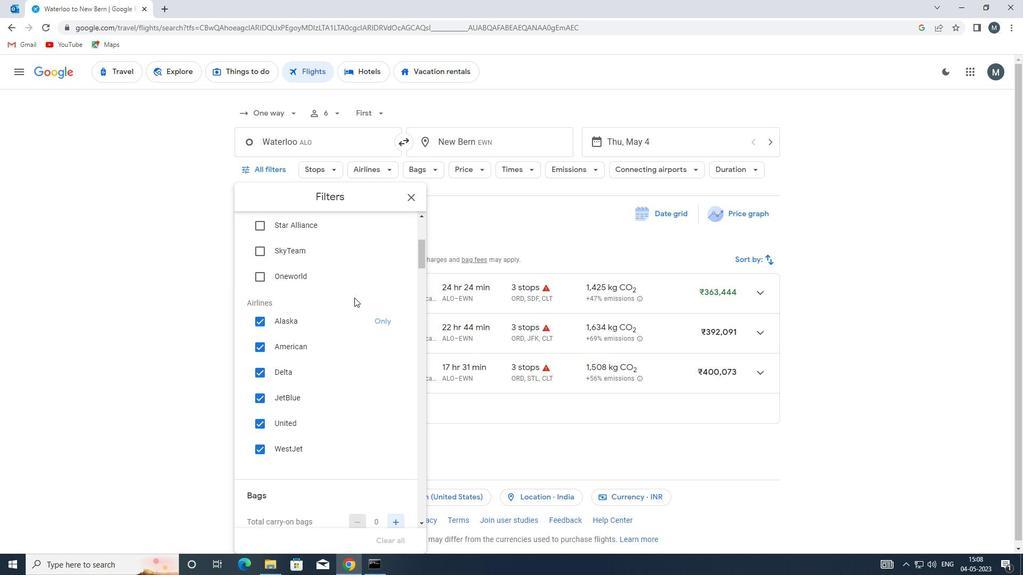 
Action: Mouse moved to (392, 237)
Screenshot: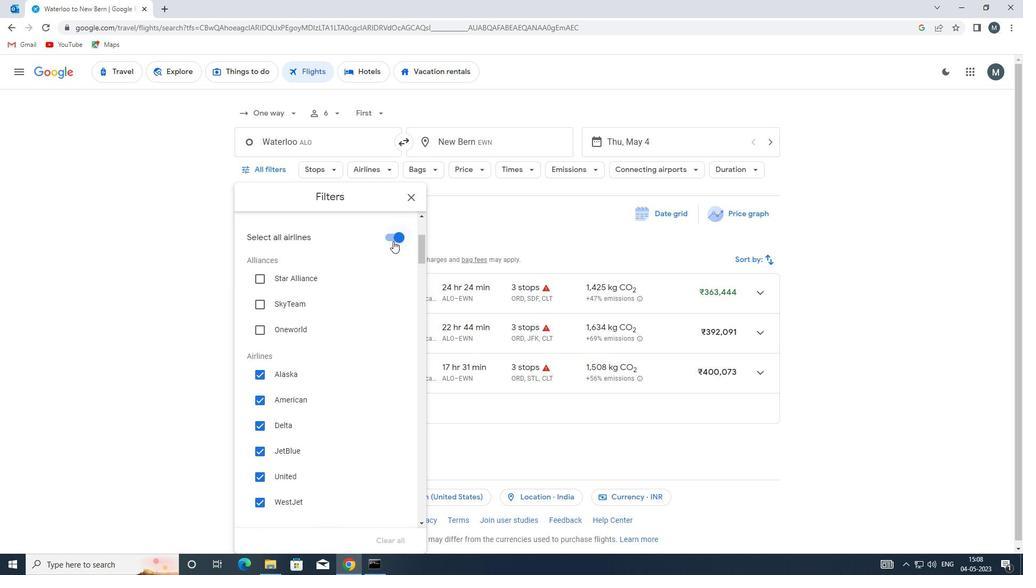 
Action: Mouse pressed left at (392, 237)
Screenshot: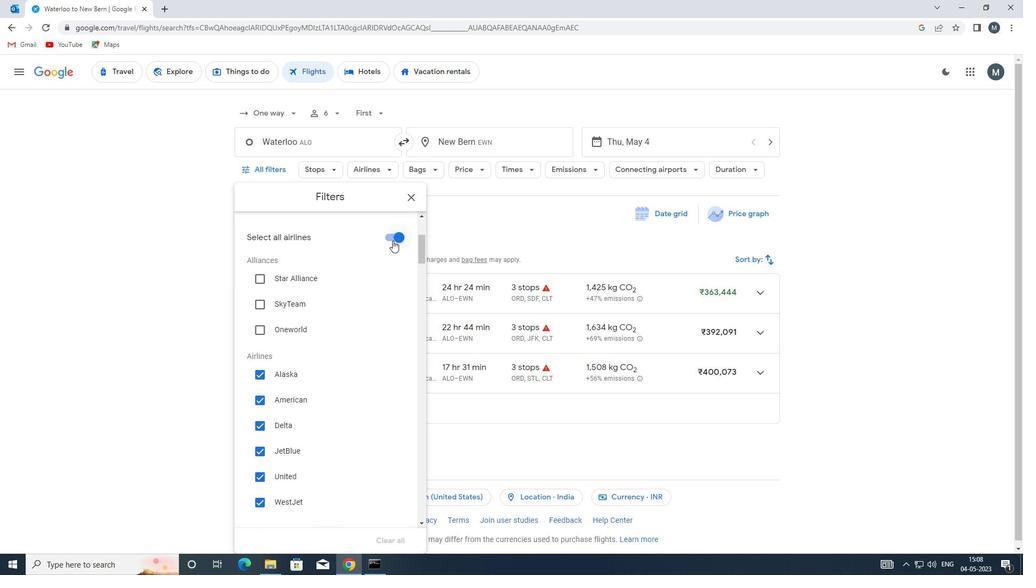 
Action: Mouse moved to (288, 376)
Screenshot: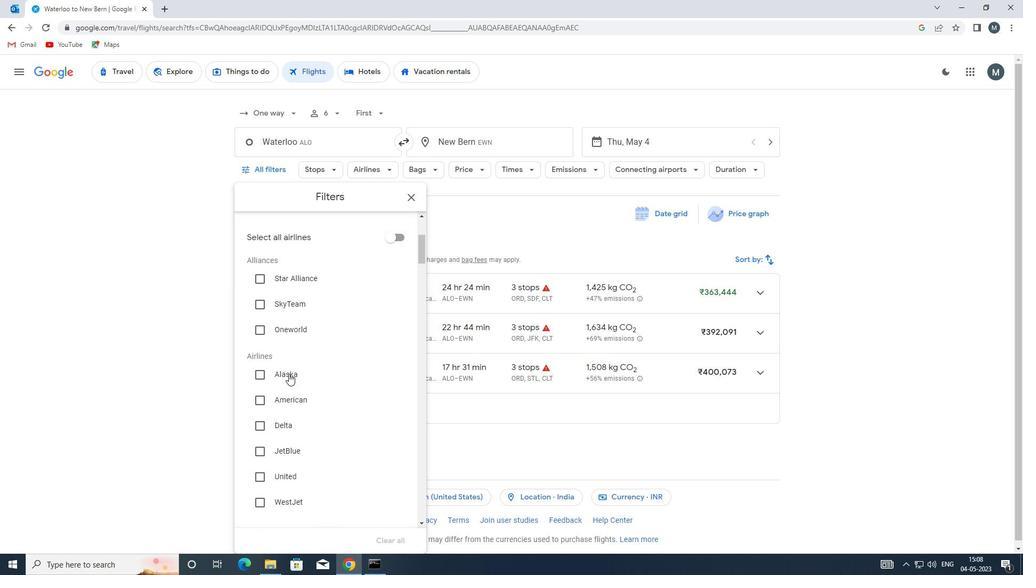 
Action: Mouse scrolled (288, 376) with delta (0, 0)
Screenshot: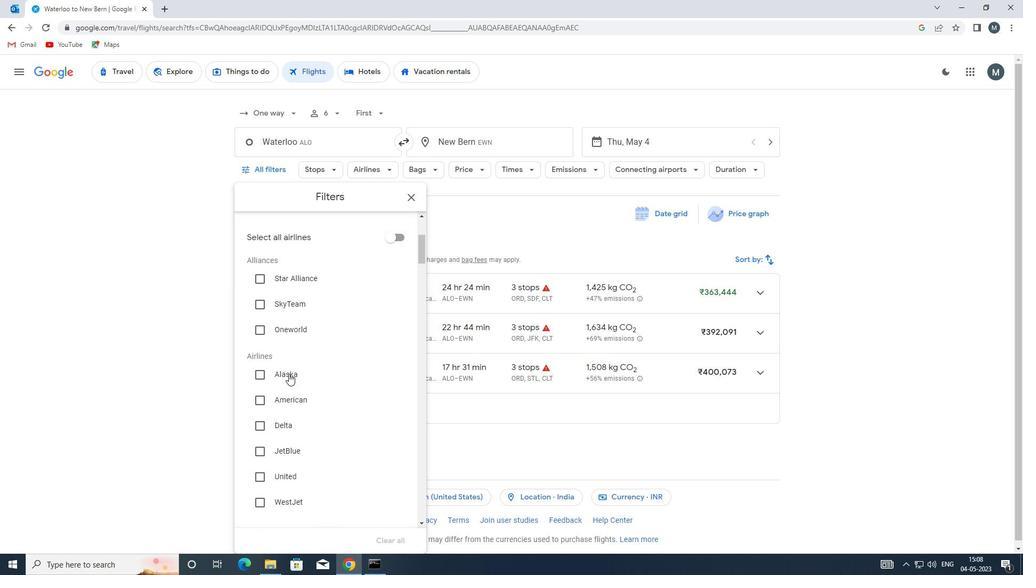 
Action: Mouse moved to (310, 405)
Screenshot: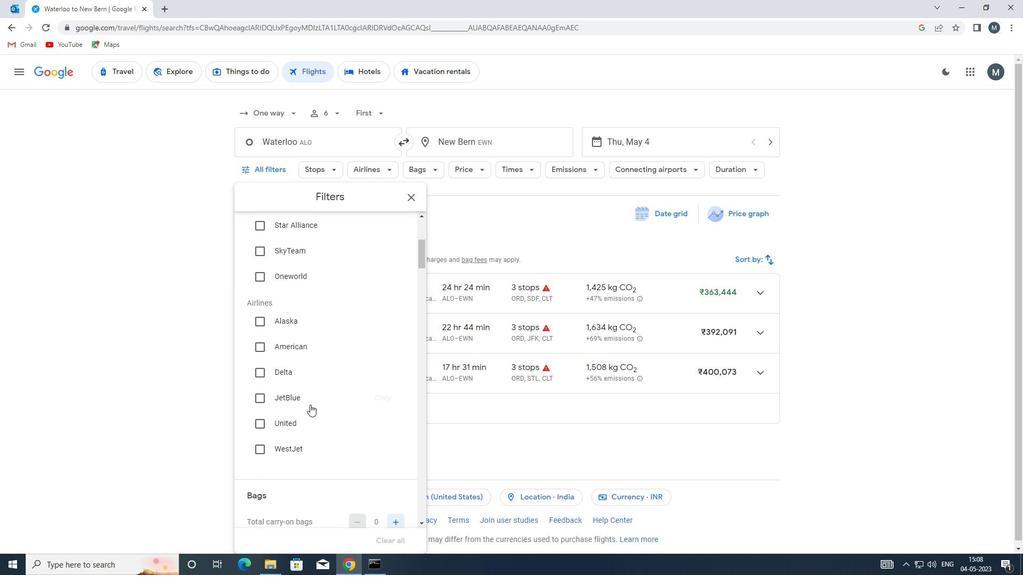 
Action: Mouse scrolled (310, 404) with delta (0, 0)
Screenshot: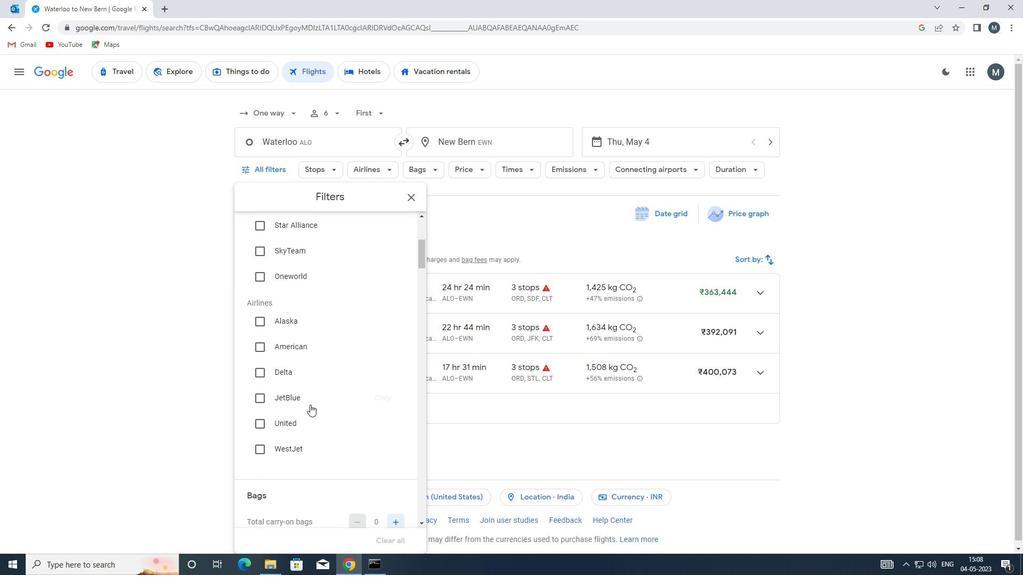 
Action: Mouse moved to (318, 404)
Screenshot: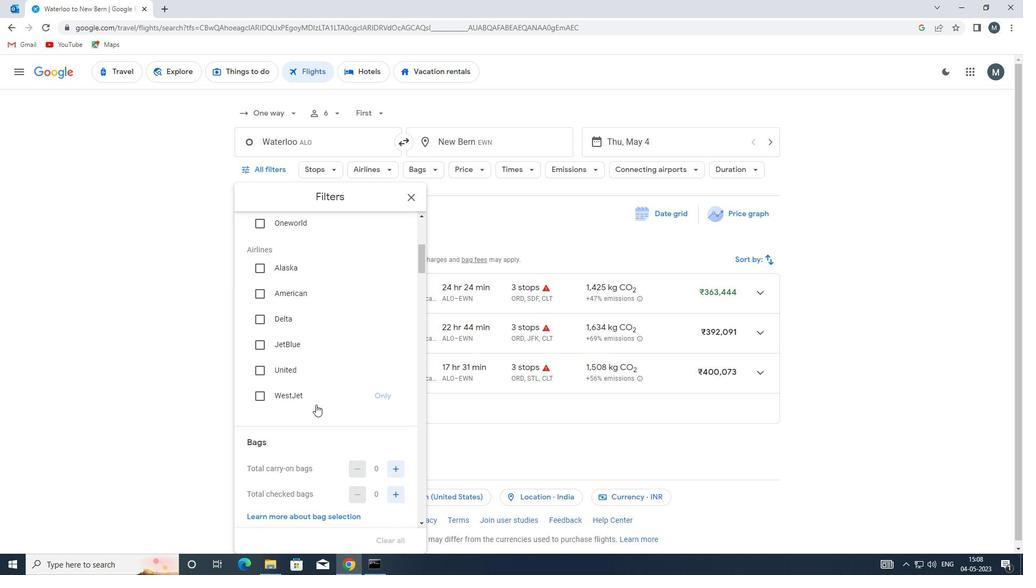 
Action: Mouse scrolled (318, 404) with delta (0, 0)
Screenshot: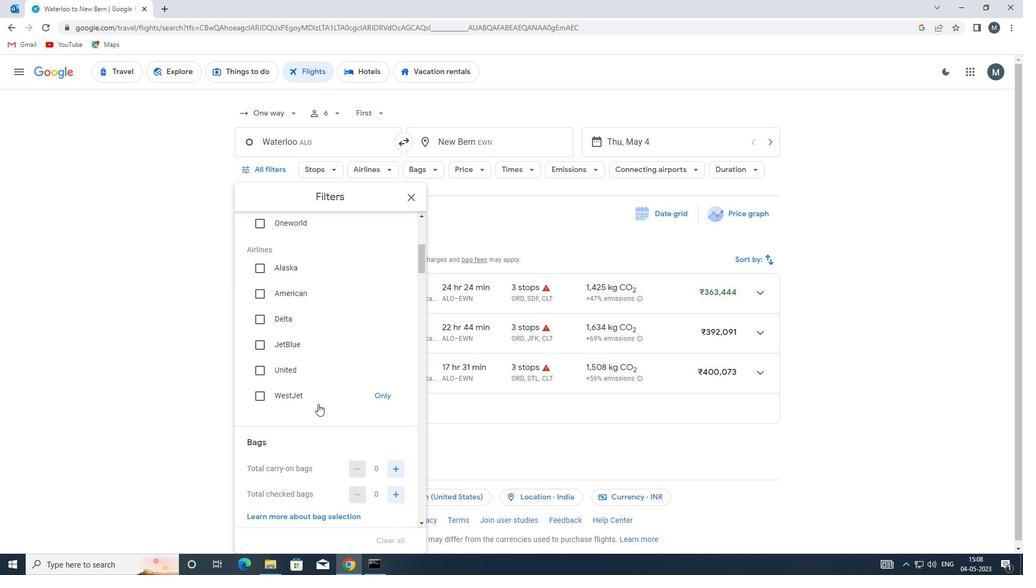 
Action: Mouse moved to (395, 440)
Screenshot: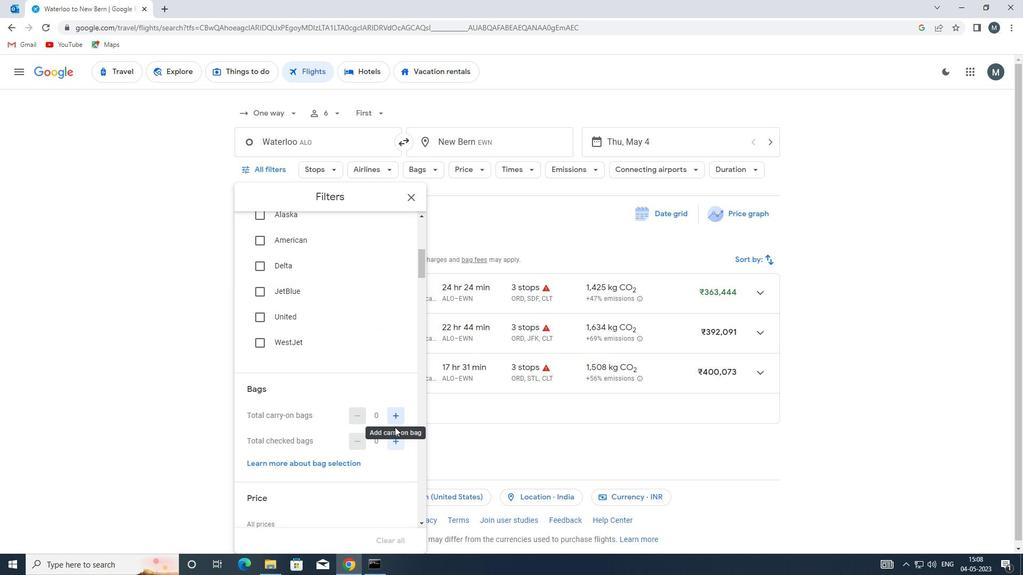
Action: Mouse pressed left at (395, 440)
Screenshot: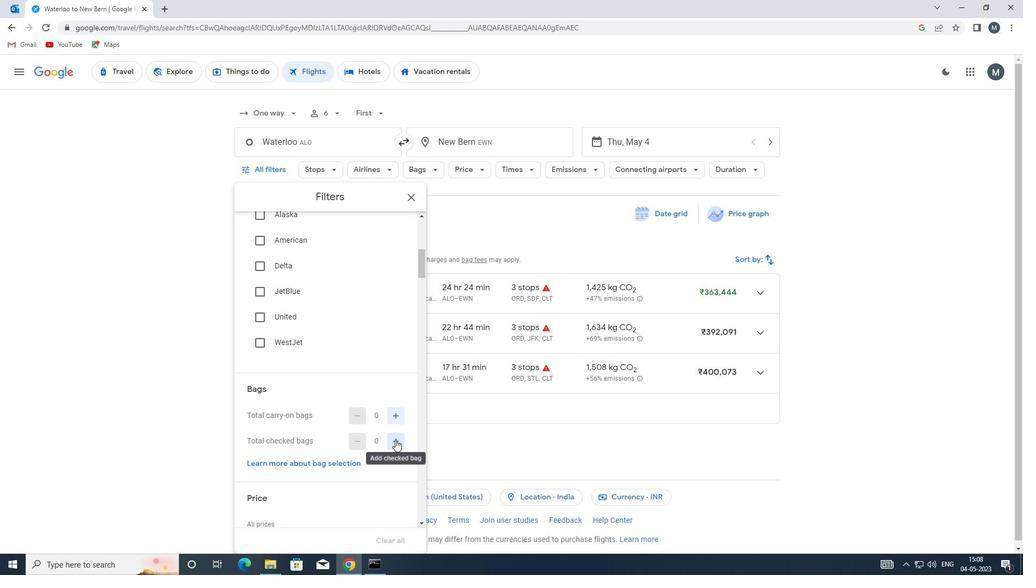
Action: Mouse moved to (351, 402)
Screenshot: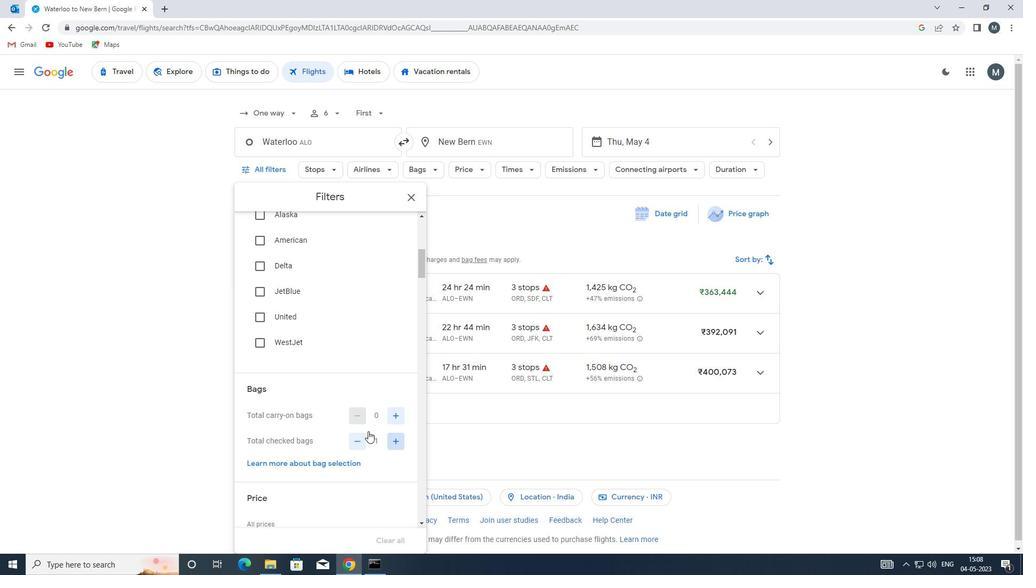 
Action: Mouse scrolled (351, 401) with delta (0, 0)
Screenshot: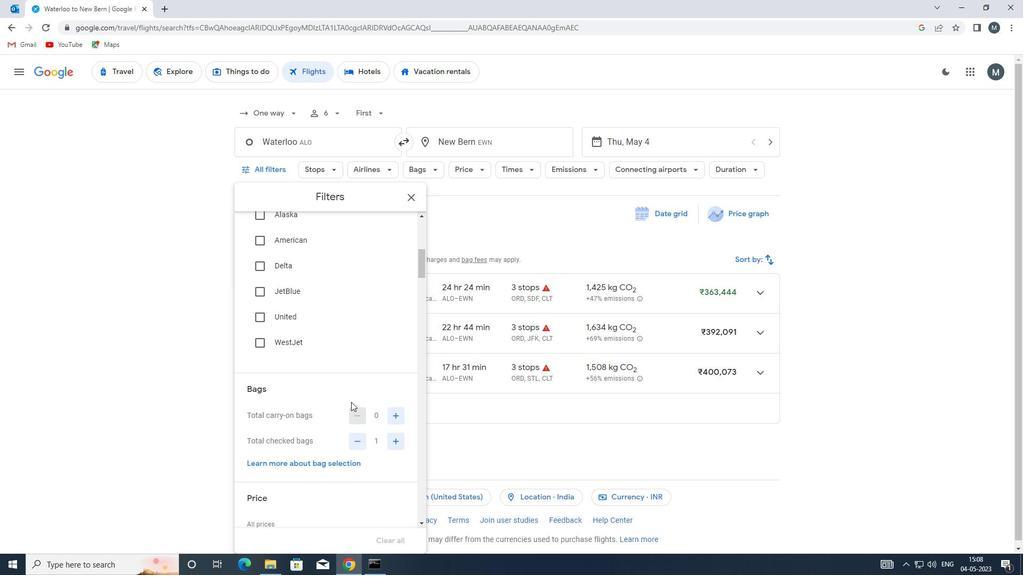 
Action: Mouse moved to (349, 403)
Screenshot: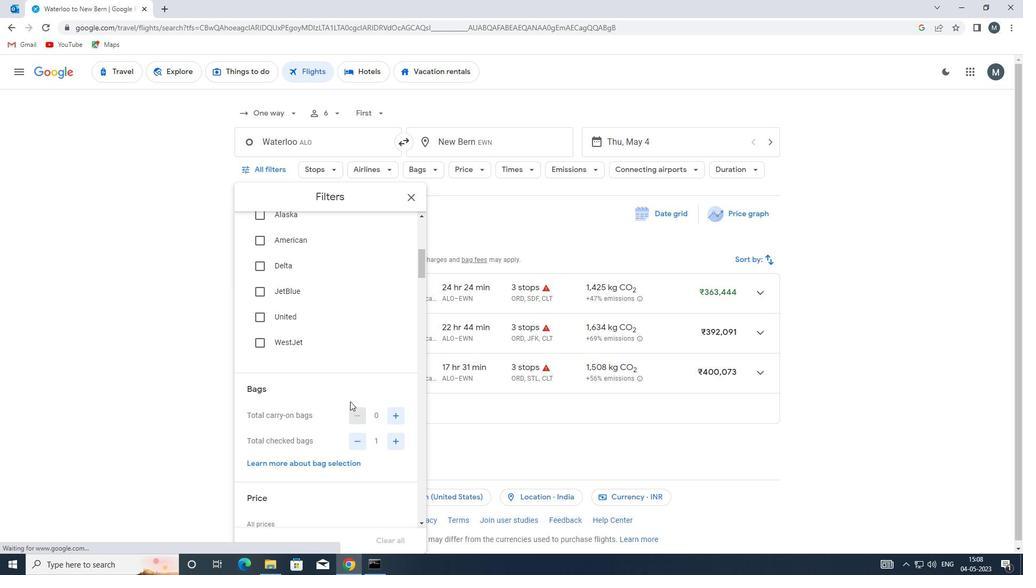 
Action: Mouse scrolled (349, 403) with delta (0, 0)
Screenshot: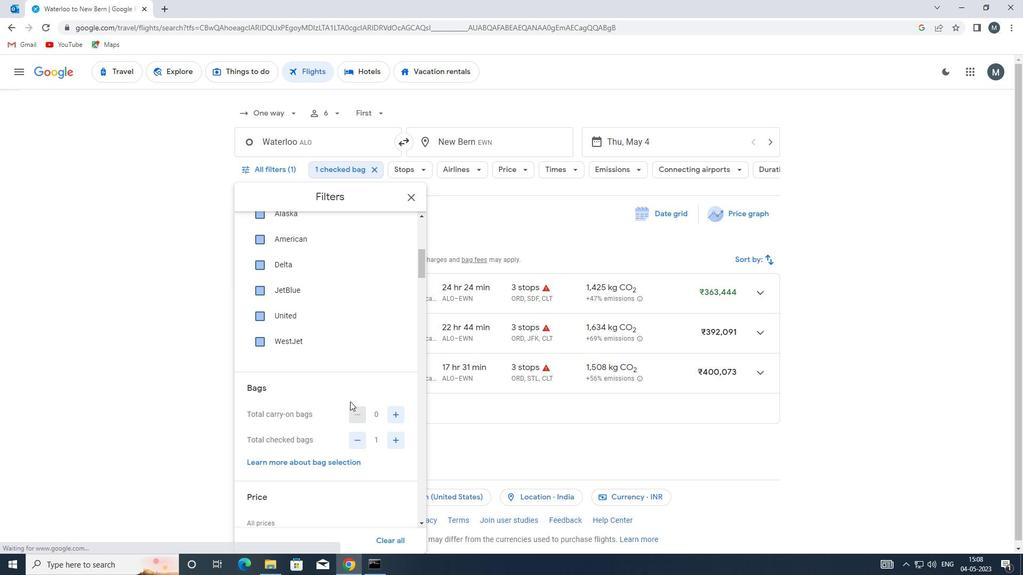 
Action: Mouse moved to (345, 406)
Screenshot: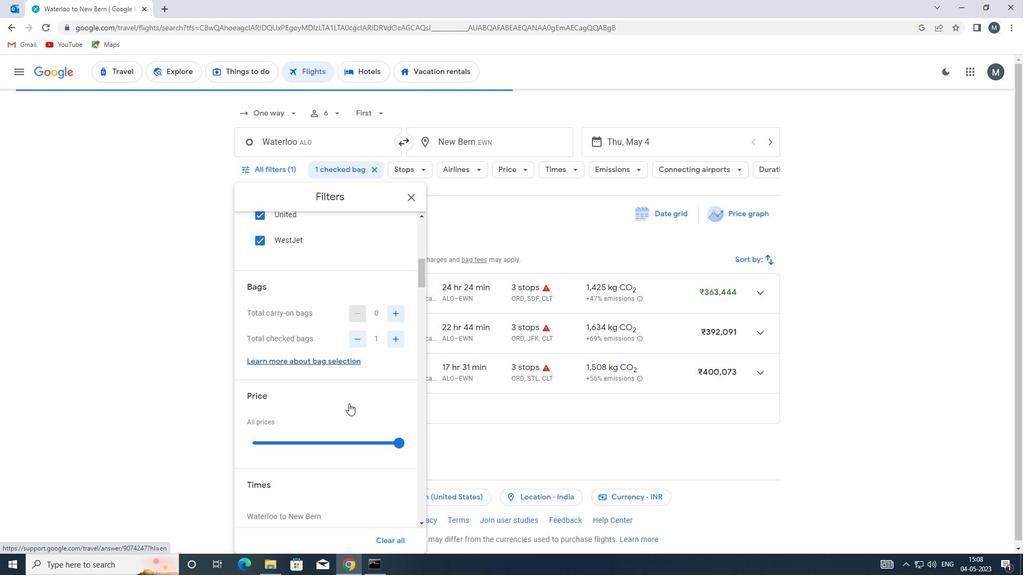 
Action: Mouse scrolled (345, 405) with delta (0, 0)
Screenshot: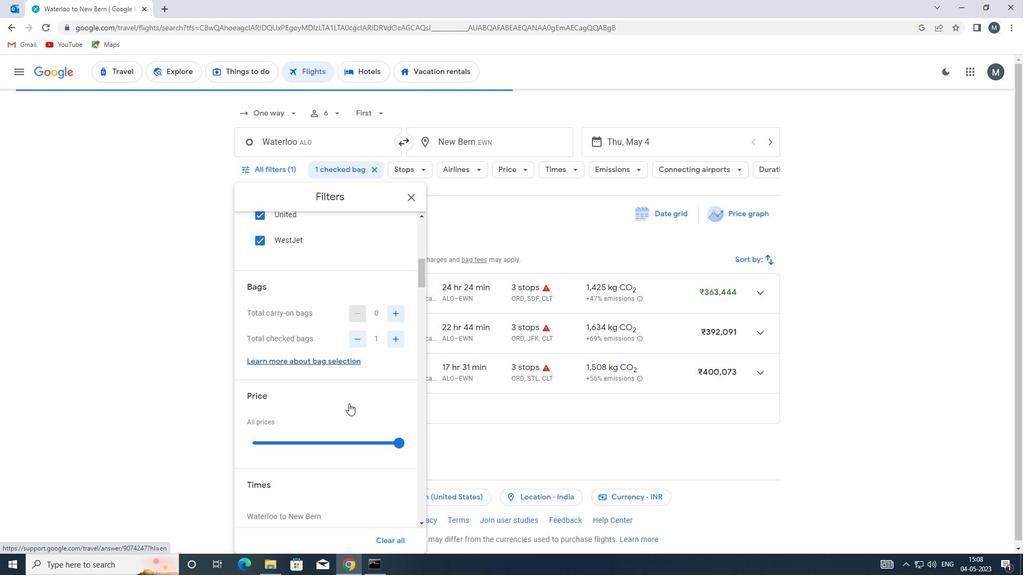 
Action: Mouse moved to (317, 374)
Screenshot: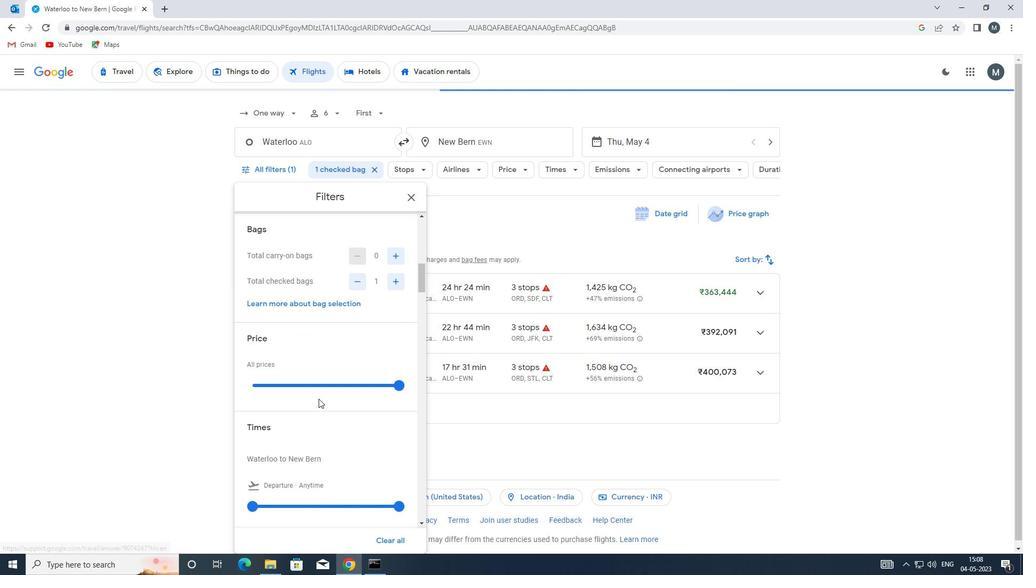 
Action: Mouse pressed left at (317, 374)
Screenshot: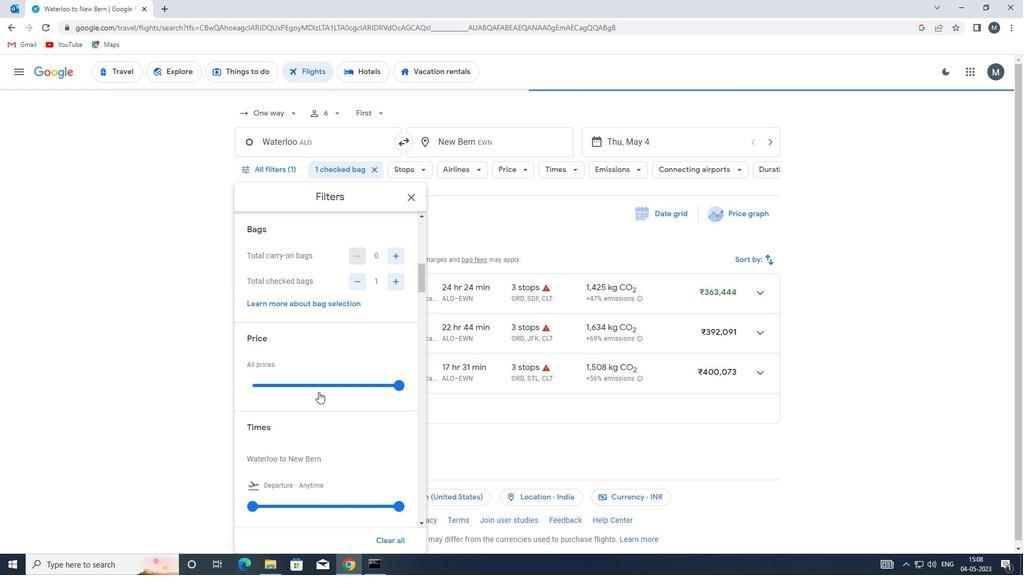 
Action: Mouse moved to (310, 381)
Screenshot: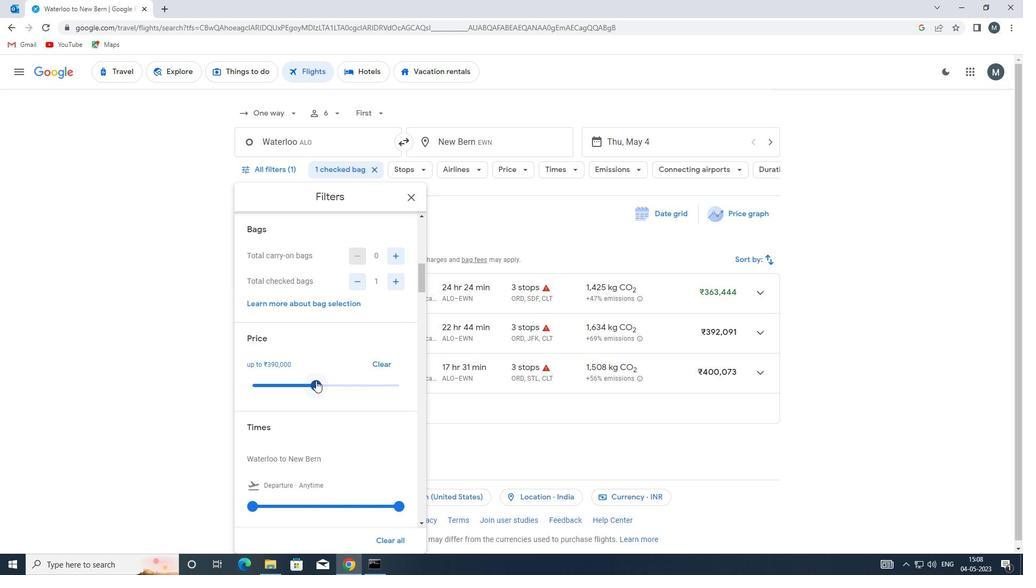 
Action: Mouse pressed left at (310, 381)
Screenshot: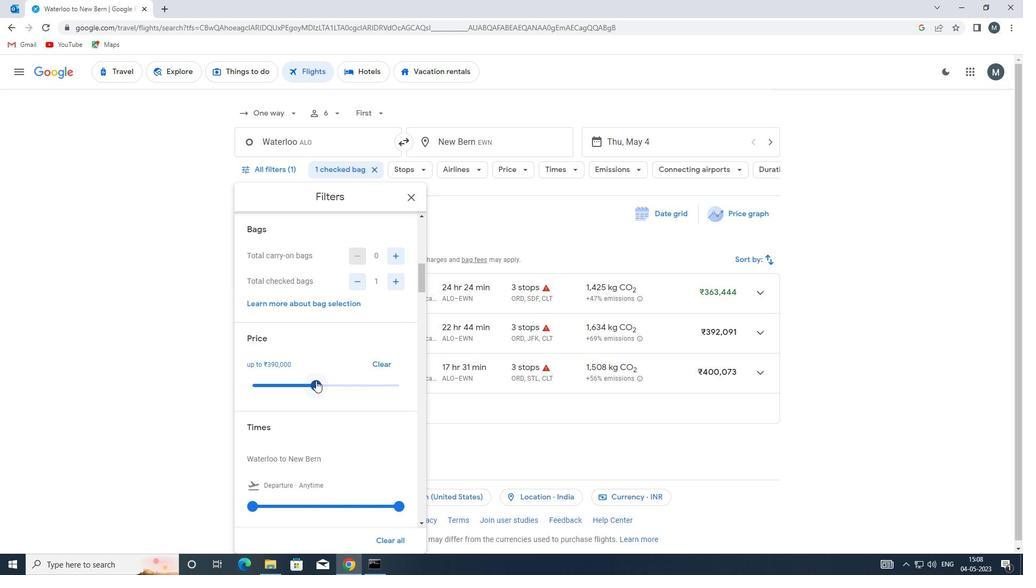
Action: Mouse moved to (301, 383)
Screenshot: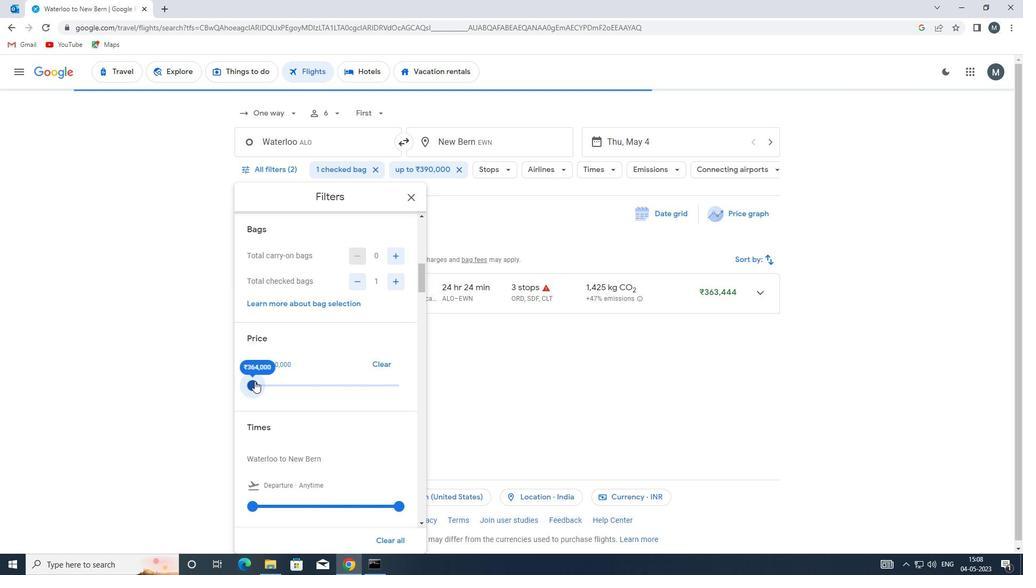 
Action: Mouse scrolled (301, 383) with delta (0, 0)
Screenshot: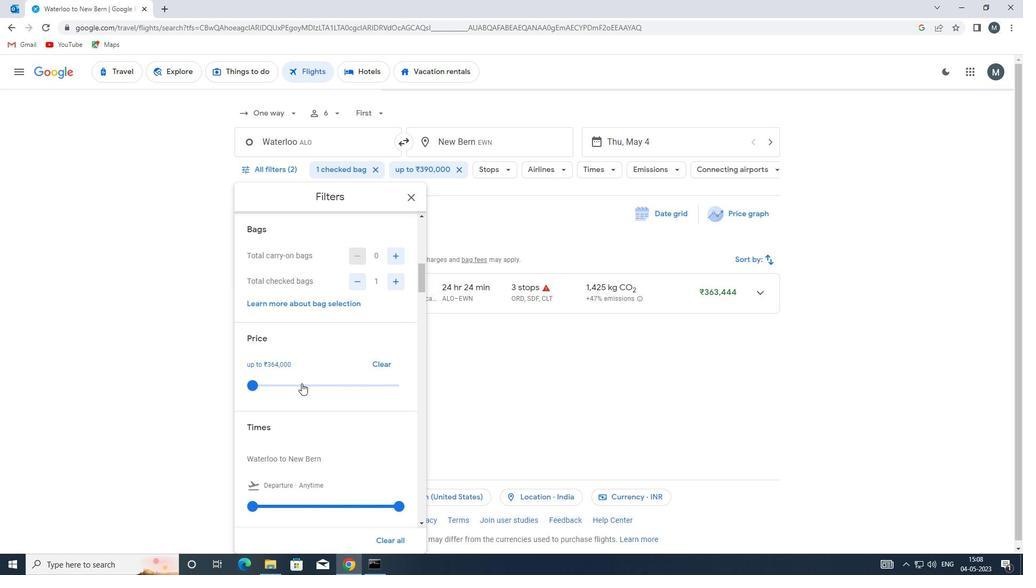 
Action: Mouse moved to (307, 378)
Screenshot: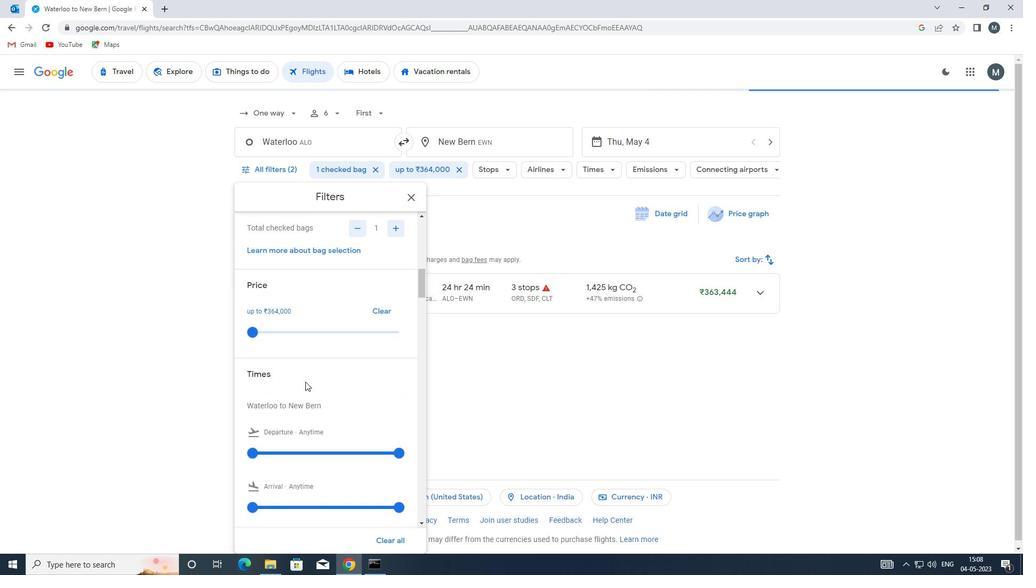 
Action: Mouse scrolled (307, 377) with delta (0, 0)
Screenshot: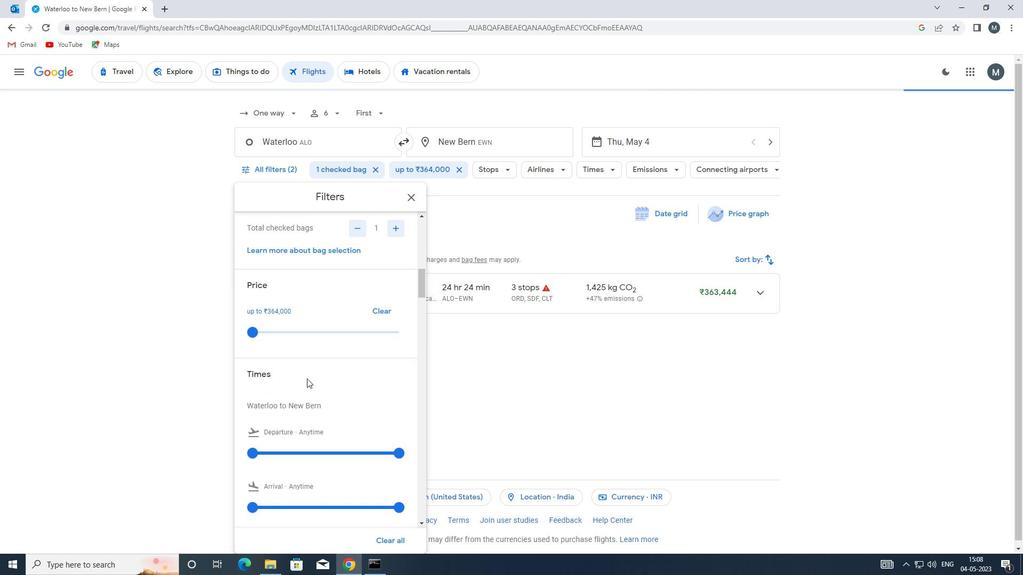 
Action: Mouse moved to (247, 396)
Screenshot: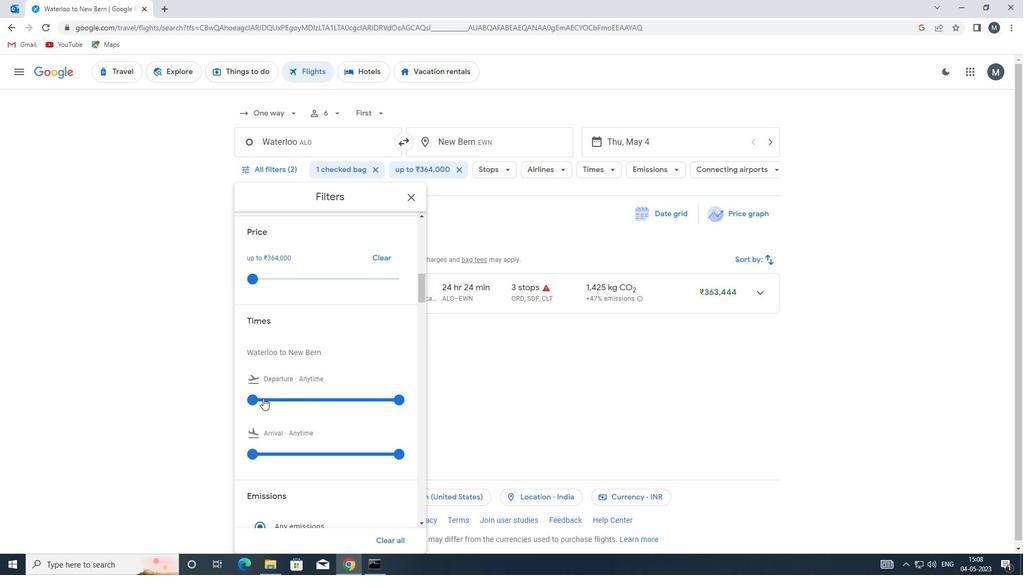 
Action: Mouse pressed left at (247, 396)
Screenshot: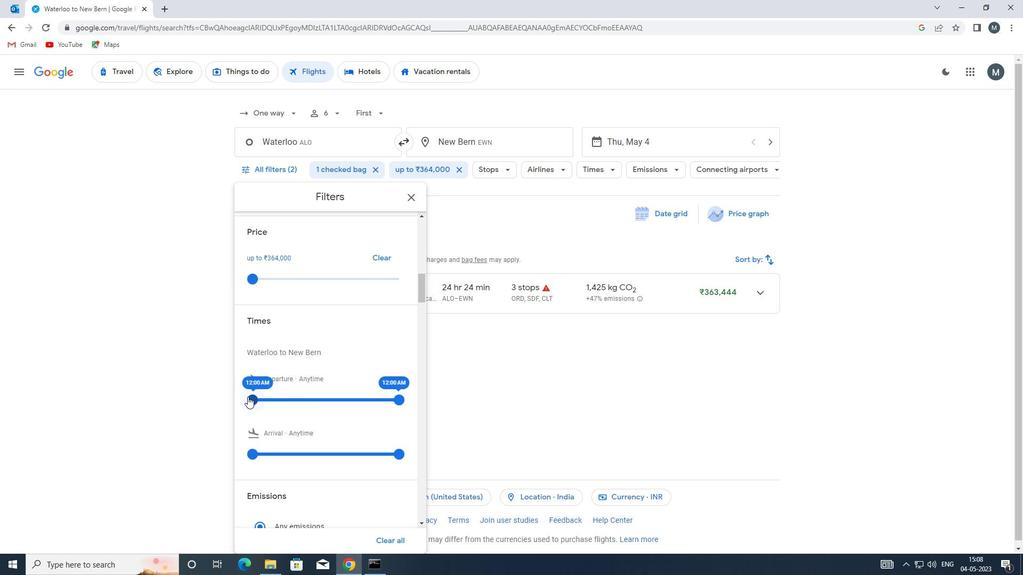 
Action: Mouse moved to (384, 398)
Screenshot: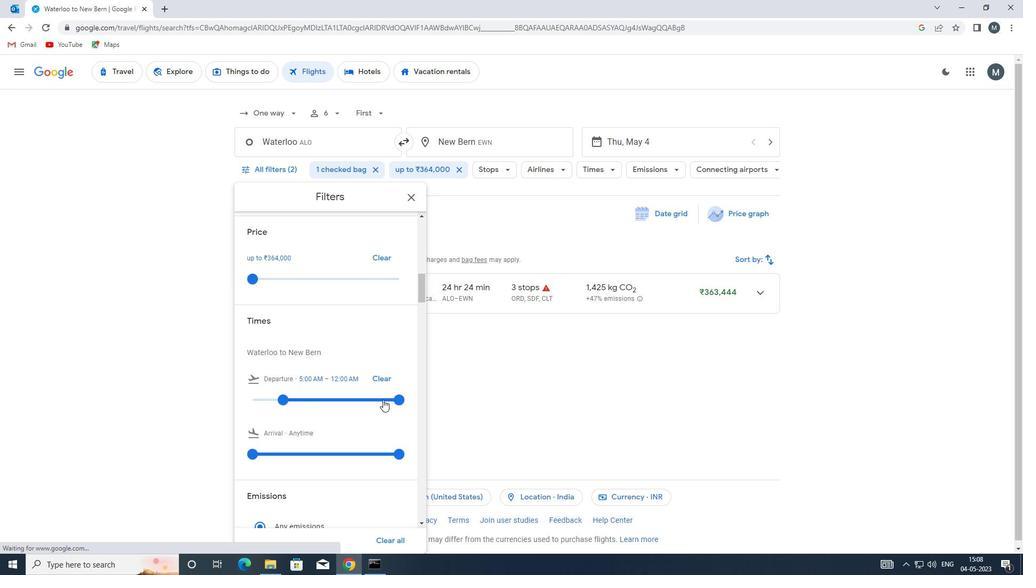 
Action: Mouse pressed left at (384, 398)
Screenshot: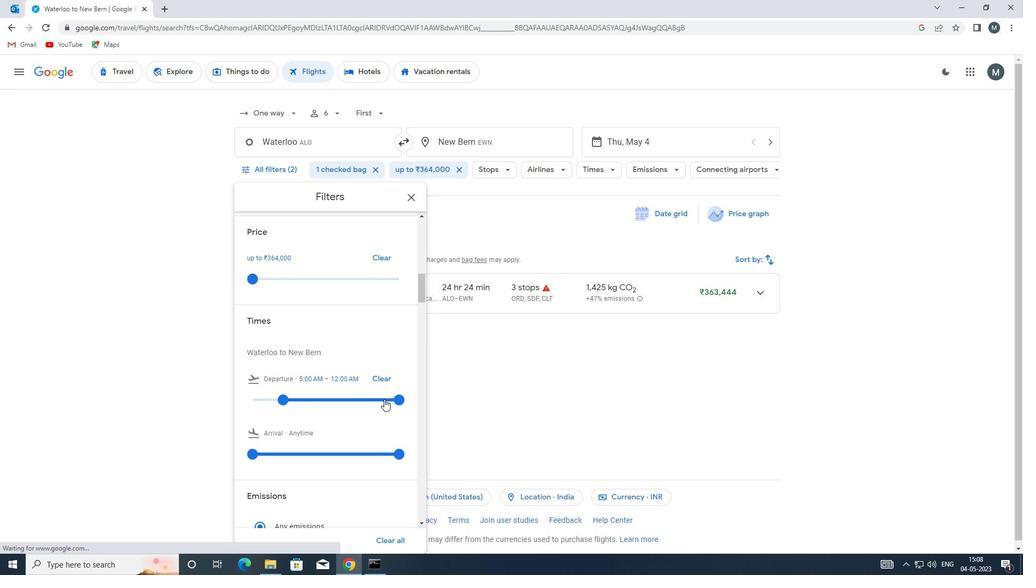 
Action: Mouse moved to (318, 388)
Screenshot: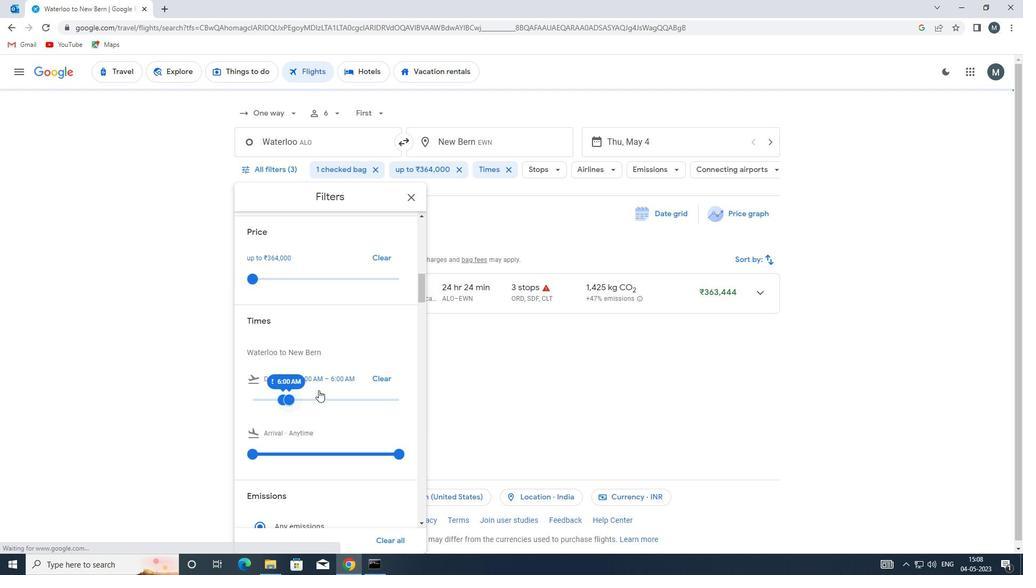 
Action: Mouse scrolled (318, 388) with delta (0, 0)
Screenshot: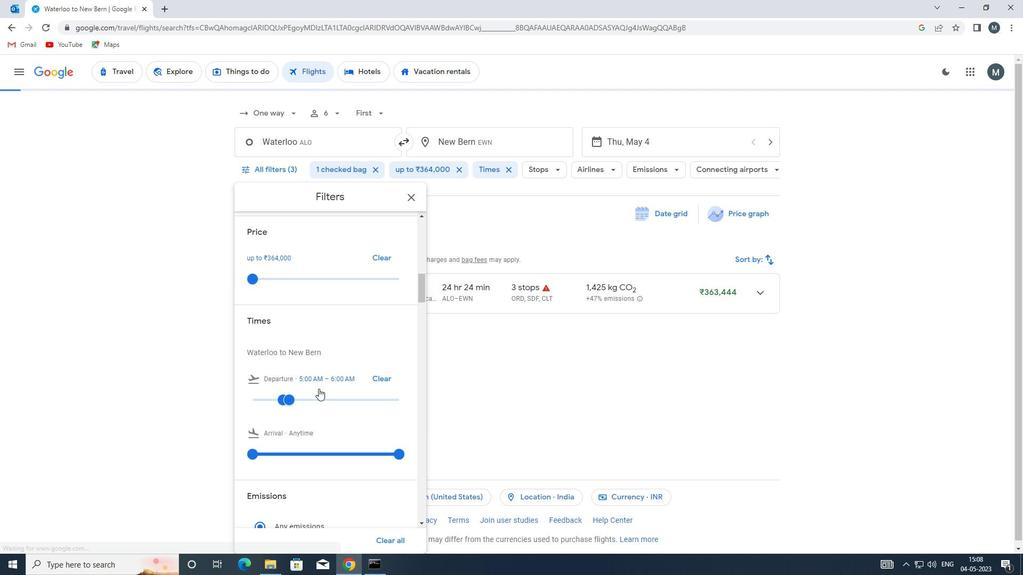 
Action: Mouse scrolled (318, 388) with delta (0, 0)
Screenshot: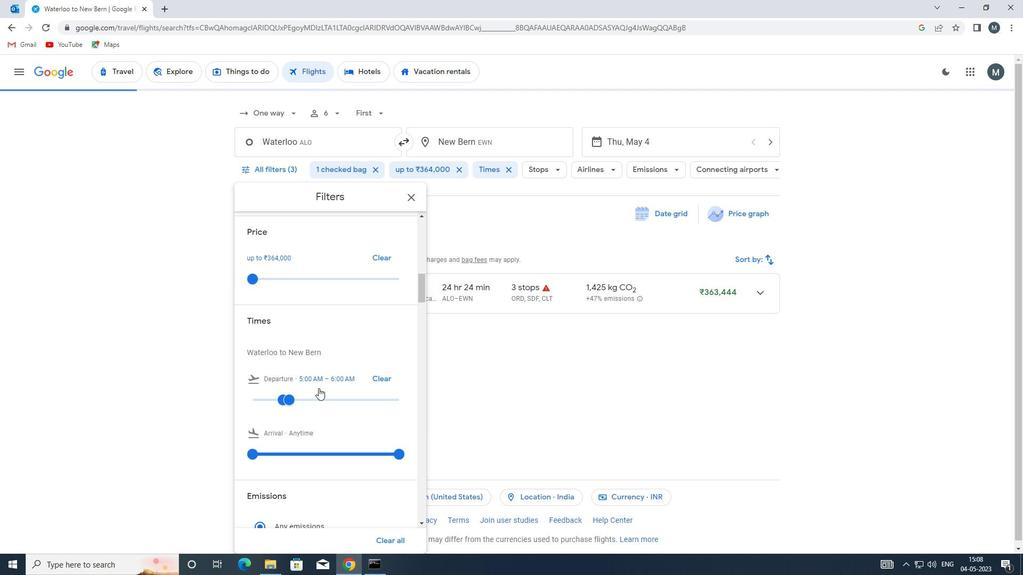 
Action: Mouse moved to (409, 194)
Screenshot: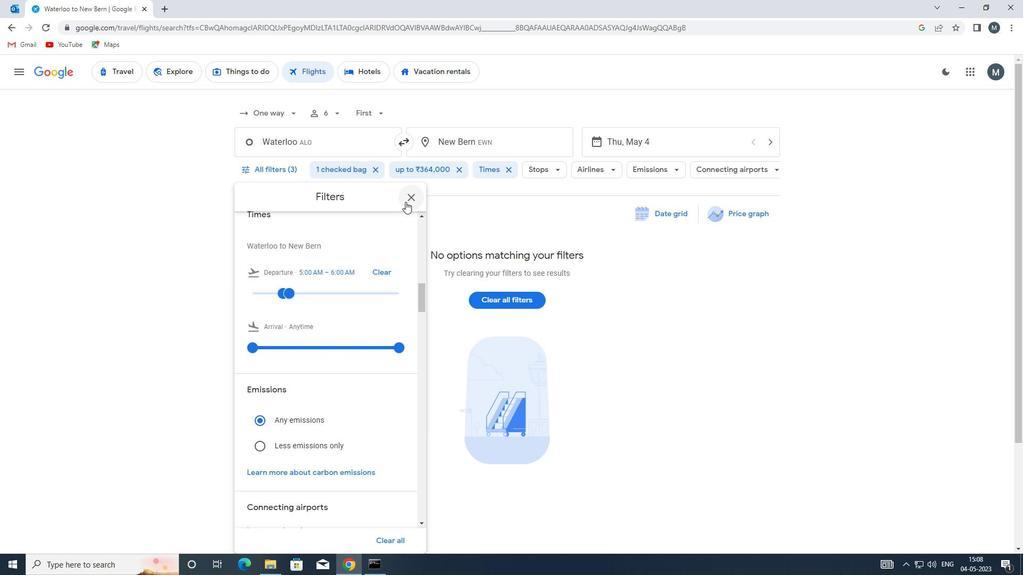 
Action: Mouse pressed left at (409, 194)
Screenshot: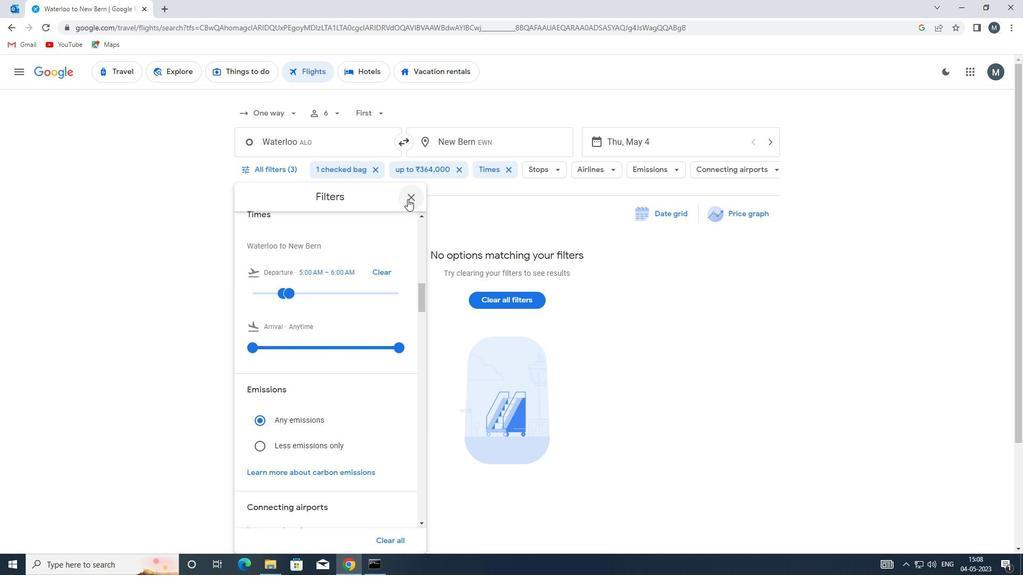 
Action: Mouse moved to (407, 195)
Screenshot: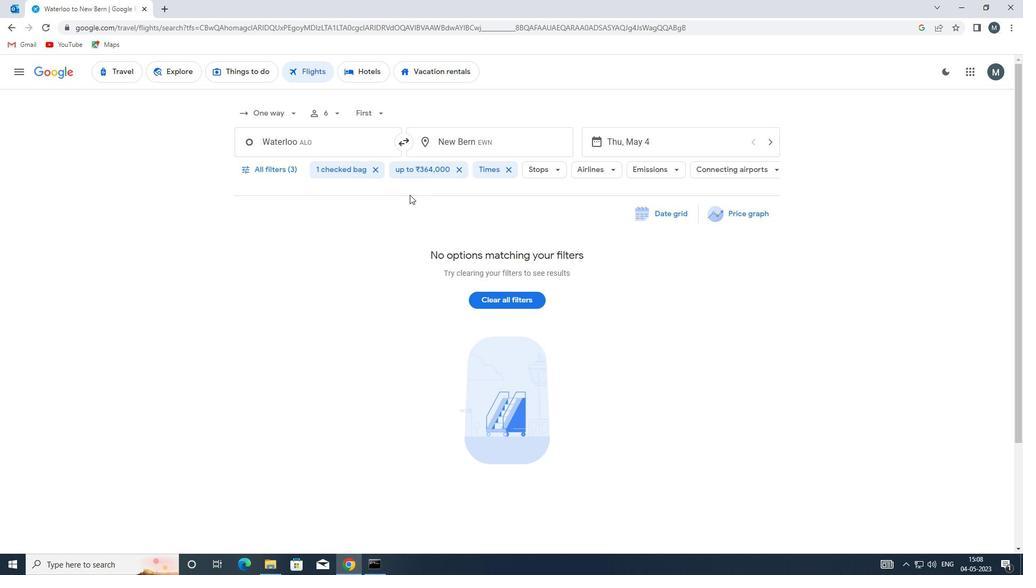 
